 Task: Find connections with filter location Agía Varvára with filter topic #entrepreneurwith filter profile language German with filter current company Hubilo with filter school Government of Maharashtra Ismail Yusuf College of Arts Science & Commerce Jogeshwari East Mumbai 400 060 with filter industry Industrial Machinery Manufacturing with filter service category Web Design with filter keywords title Fast Food Worker
Action: Mouse moved to (324, 214)
Screenshot: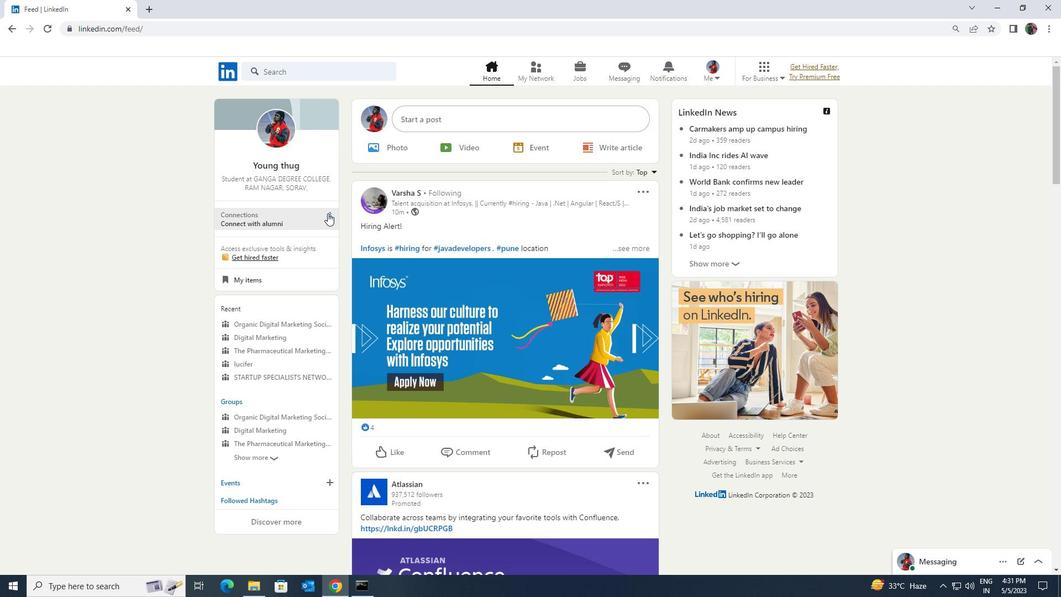 
Action: Mouse pressed left at (324, 214)
Screenshot: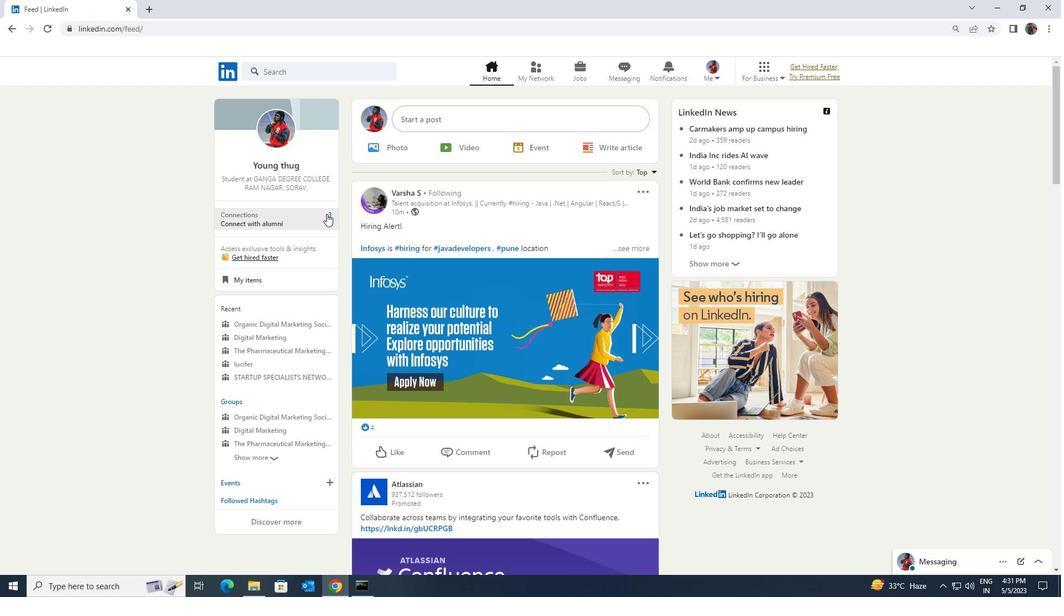 
Action: Mouse moved to (321, 139)
Screenshot: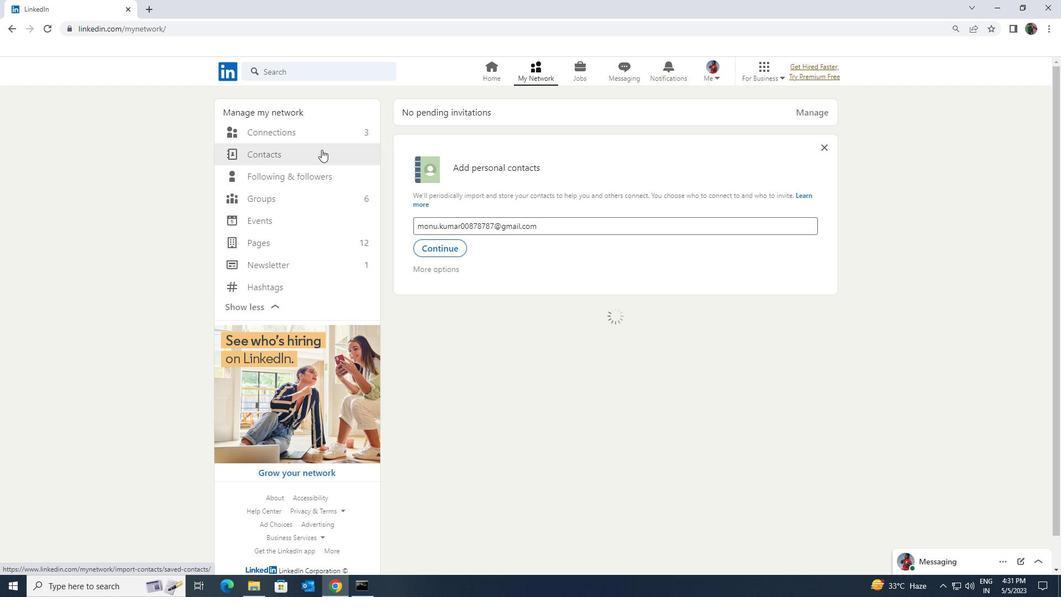 
Action: Mouse pressed left at (321, 139)
Screenshot: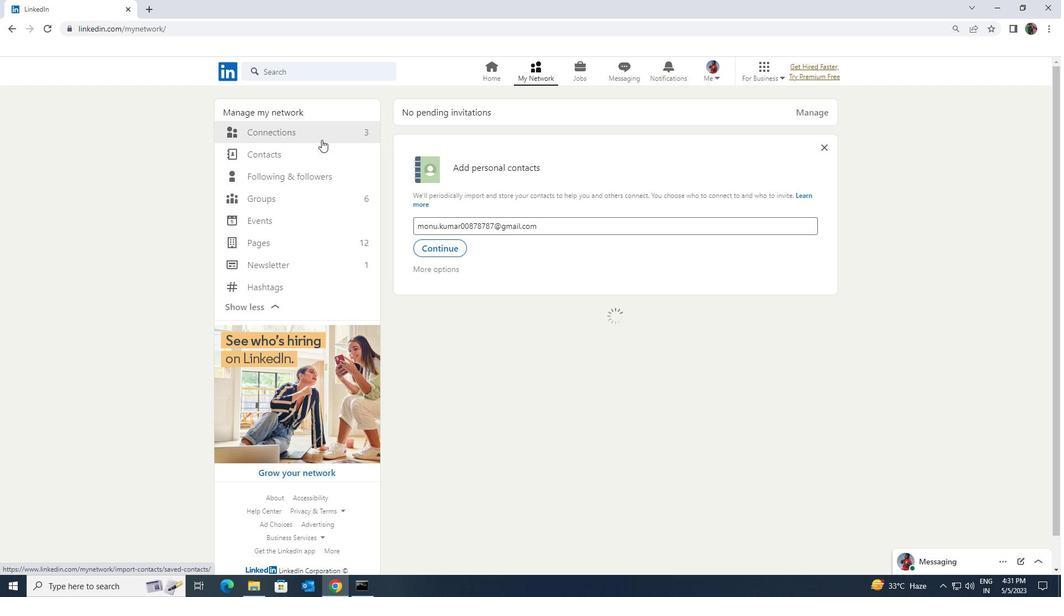 
Action: Mouse moved to (321, 136)
Screenshot: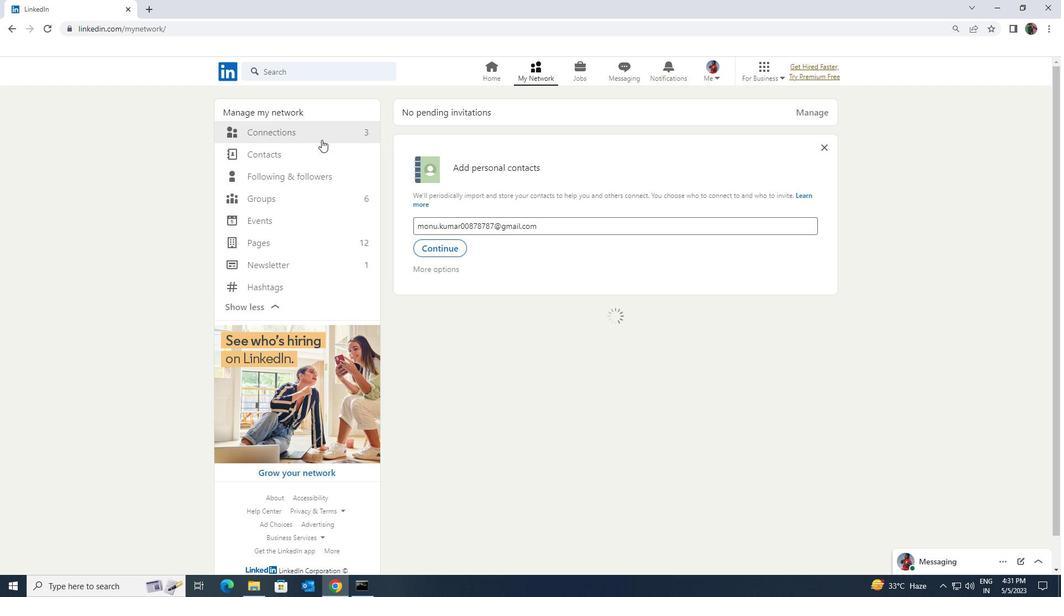 
Action: Mouse pressed left at (321, 136)
Screenshot: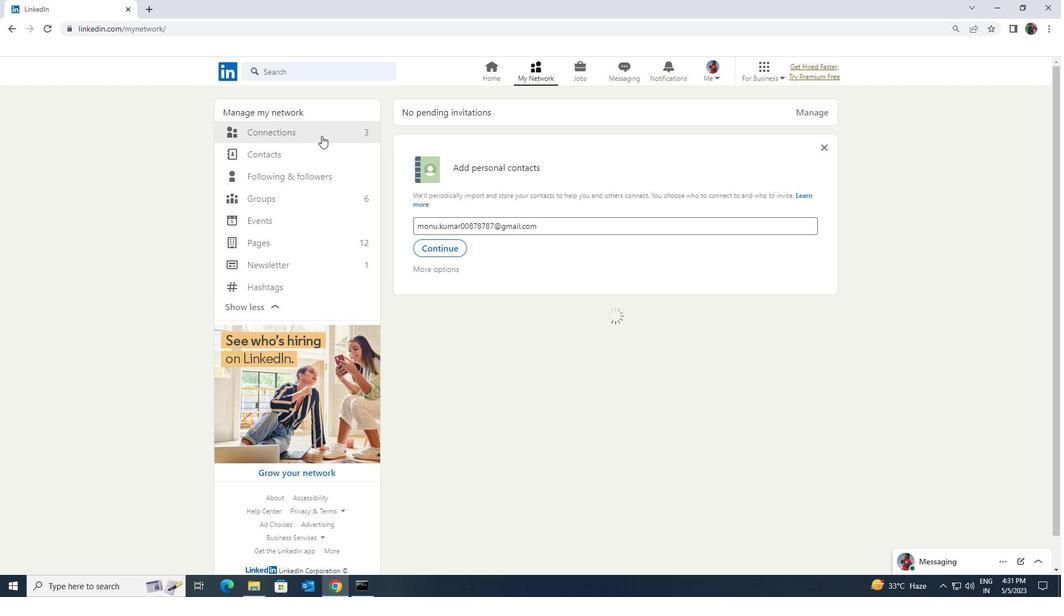 
Action: Mouse moved to (587, 132)
Screenshot: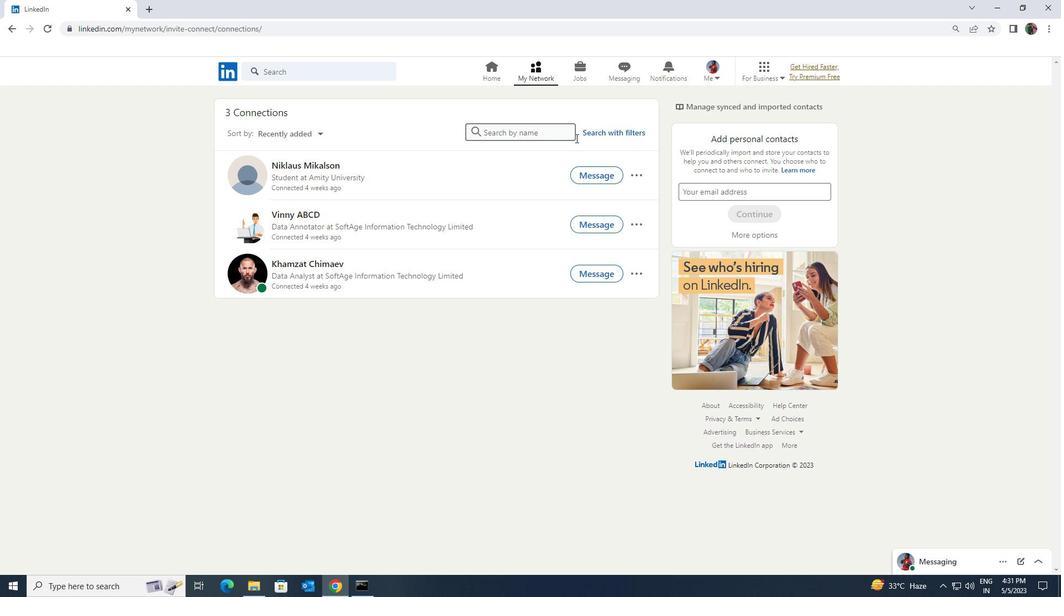 
Action: Mouse pressed left at (587, 132)
Screenshot: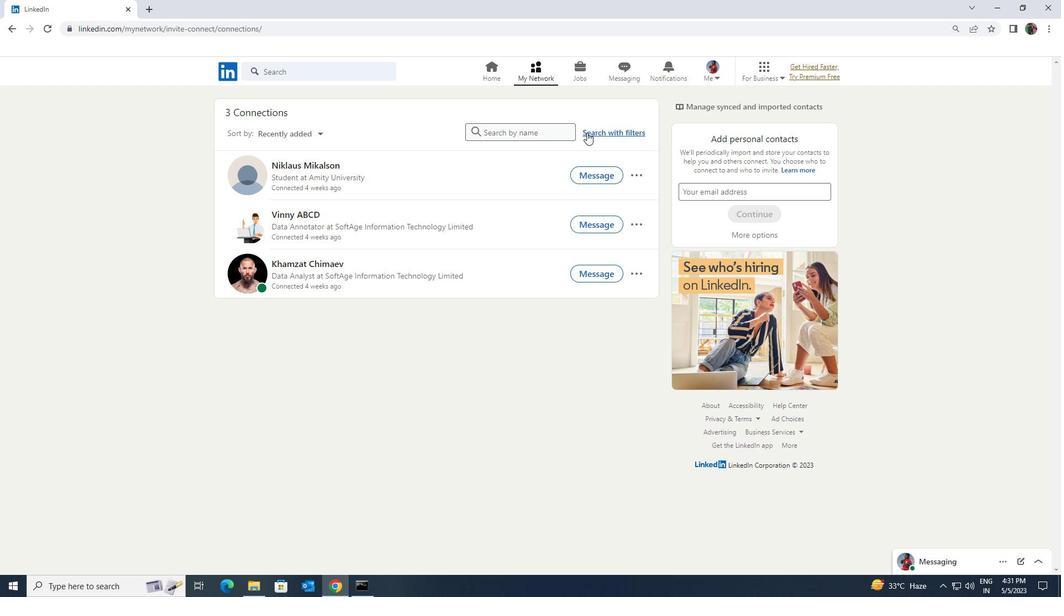 
Action: Mouse moved to (570, 100)
Screenshot: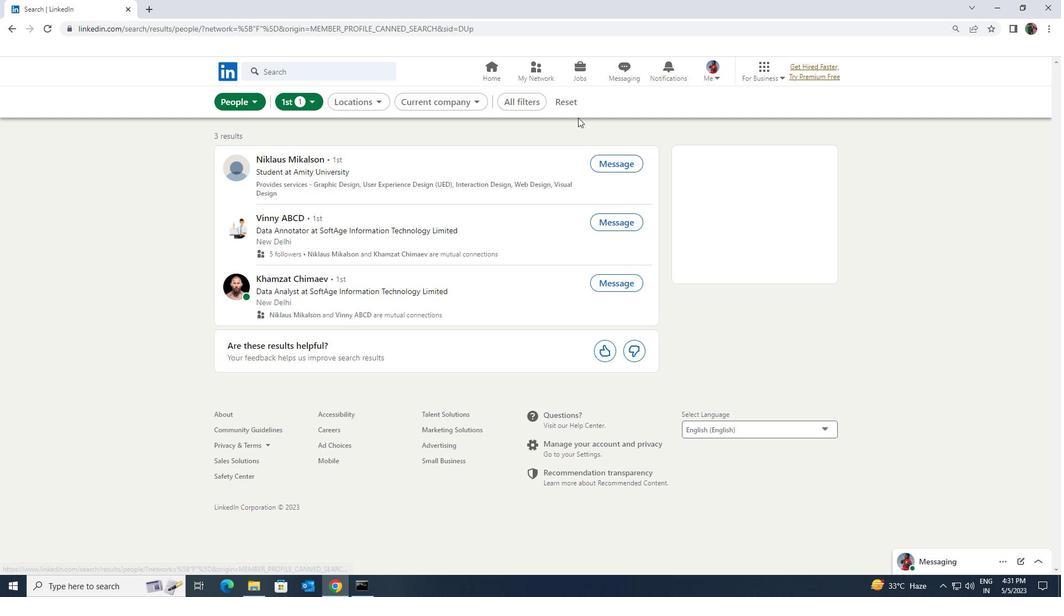 
Action: Mouse pressed left at (570, 100)
Screenshot: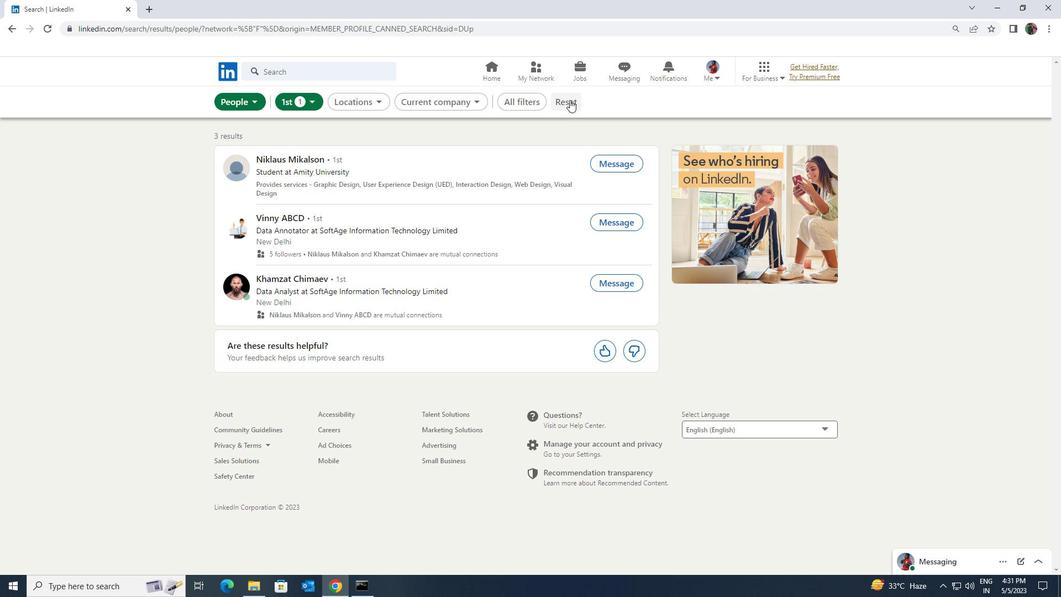 
Action: Mouse moved to (544, 95)
Screenshot: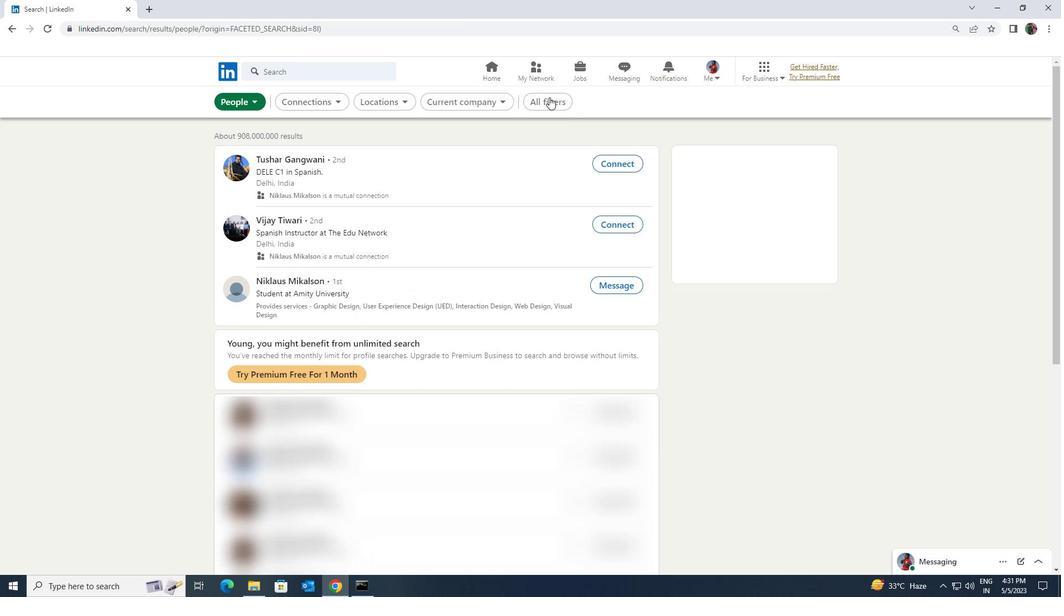 
Action: Mouse pressed left at (544, 95)
Screenshot: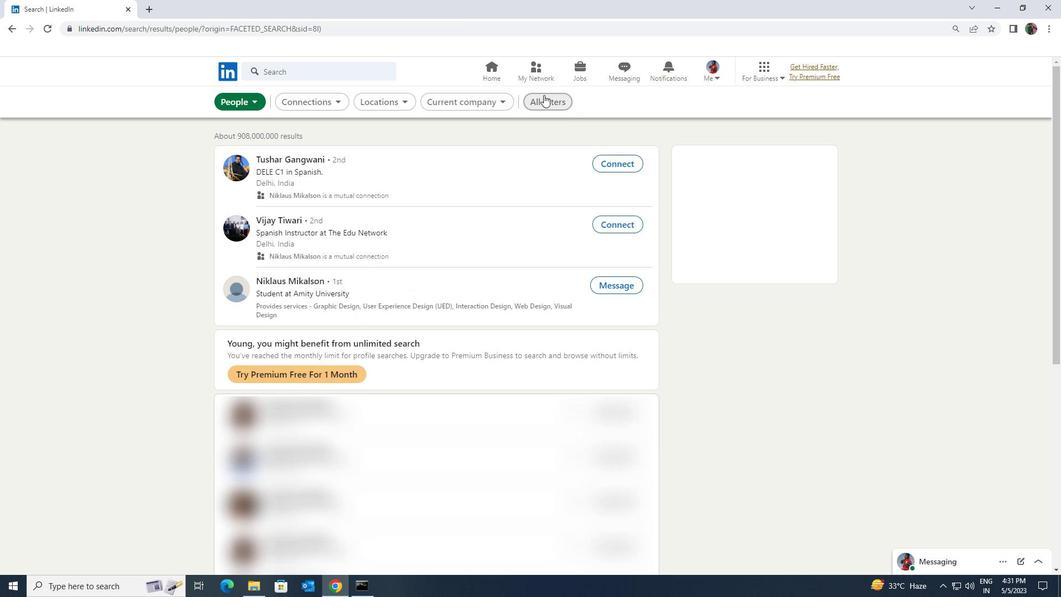 
Action: Mouse moved to (926, 432)
Screenshot: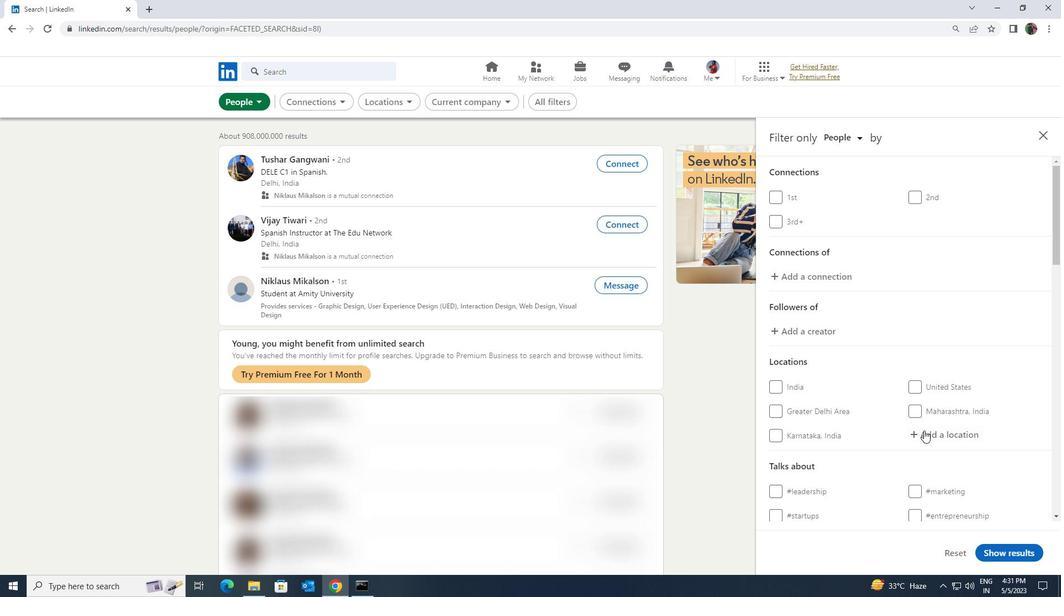 
Action: Mouse pressed left at (926, 432)
Screenshot: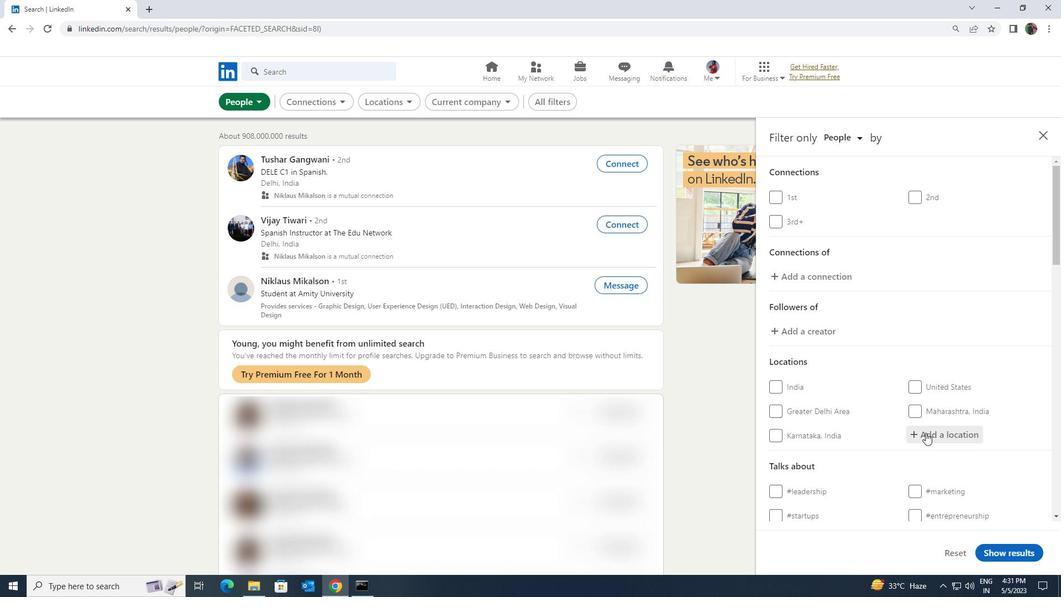 
Action: Mouse moved to (890, 379)
Screenshot: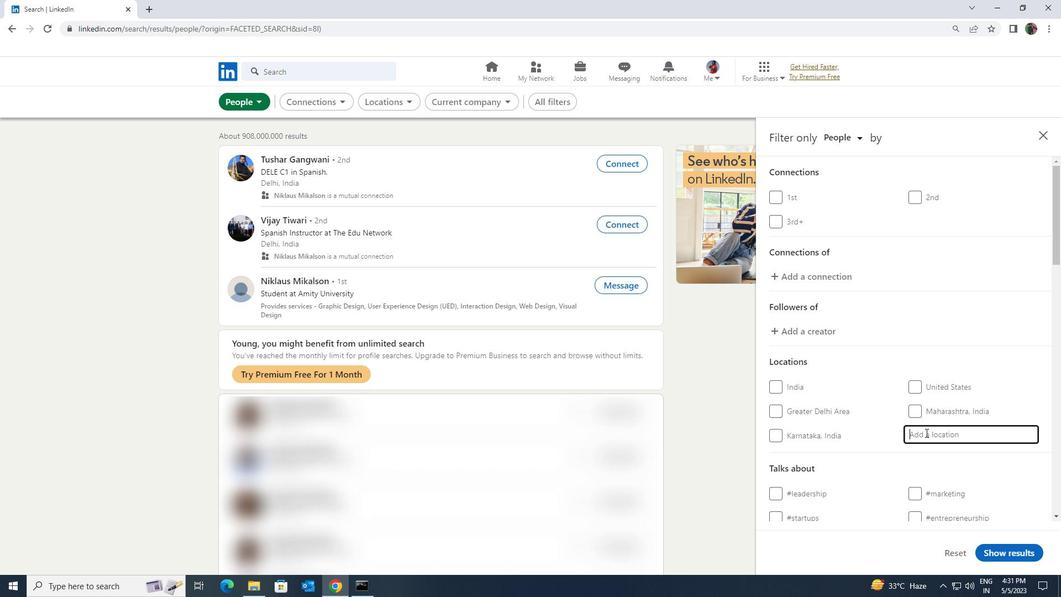 
Action: Key pressed <Key.shift><Key.shift><Key.shift><Key.shift><Key.shift>AGIA
Screenshot: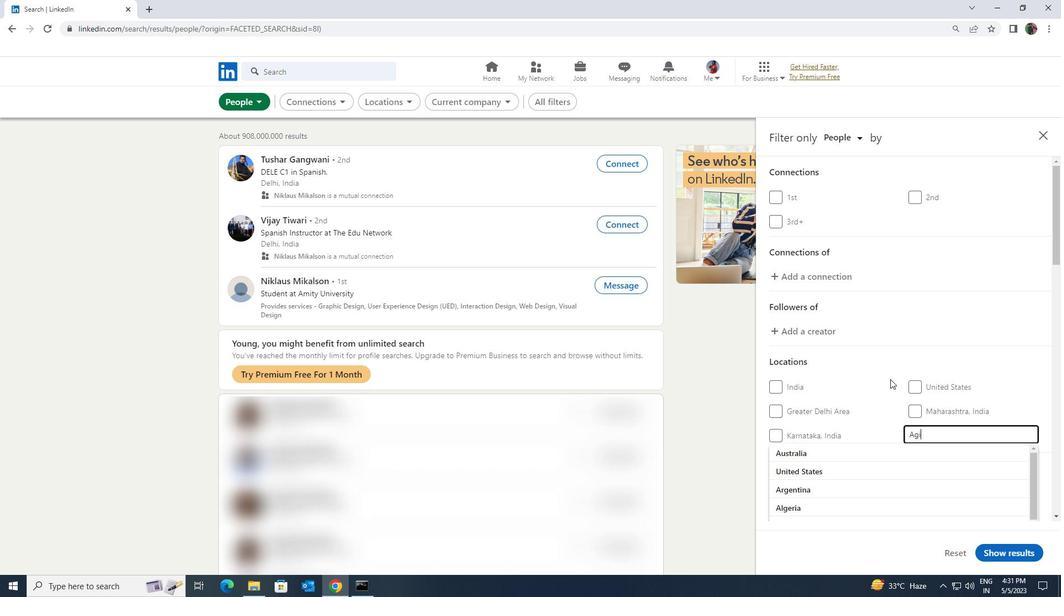 
Action: Mouse moved to (877, 463)
Screenshot: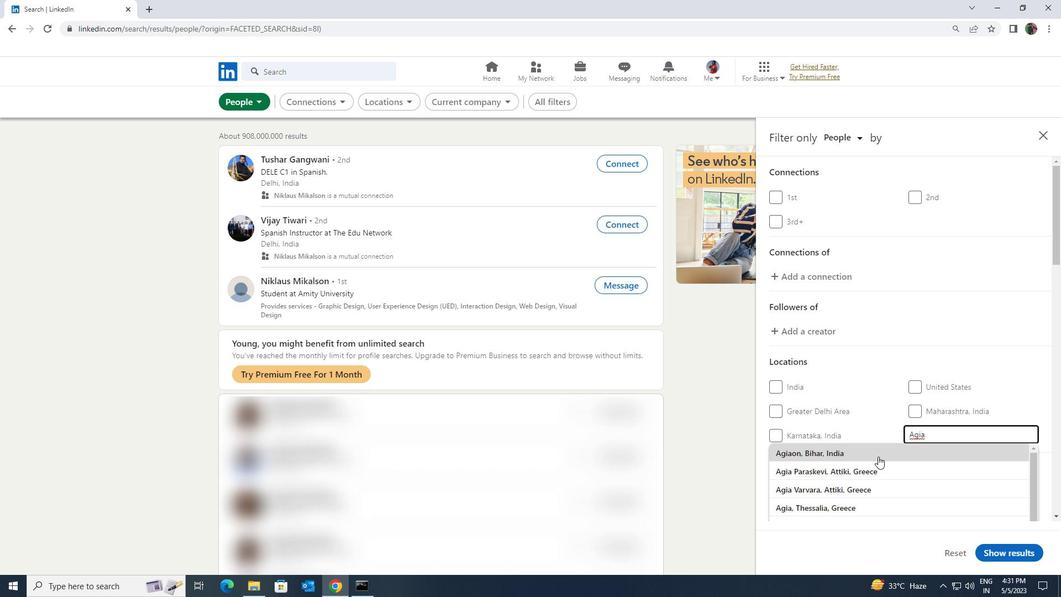 
Action: Mouse pressed left at (877, 463)
Screenshot: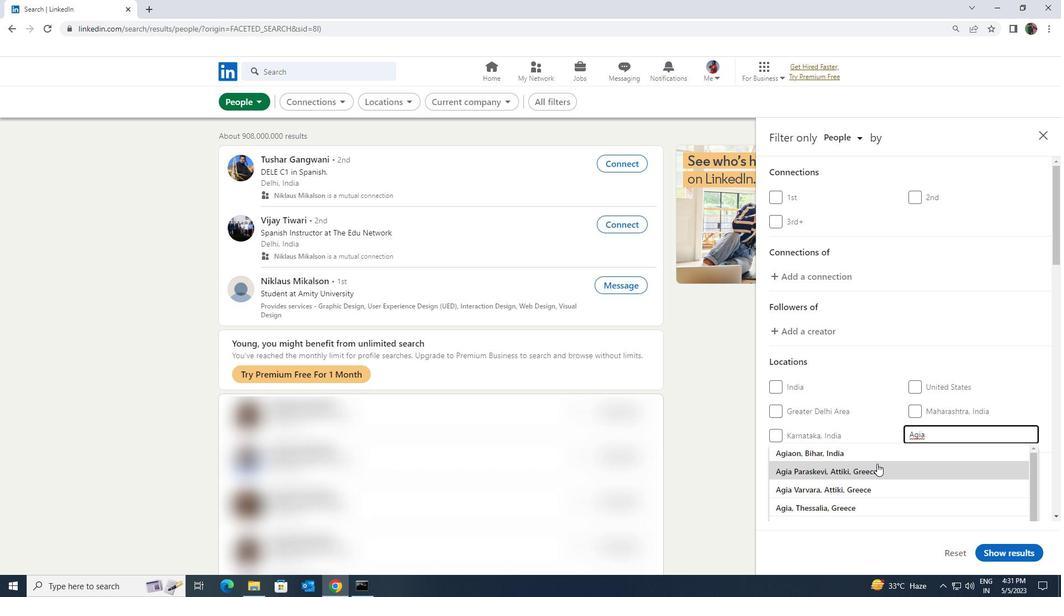 
Action: Mouse moved to (876, 462)
Screenshot: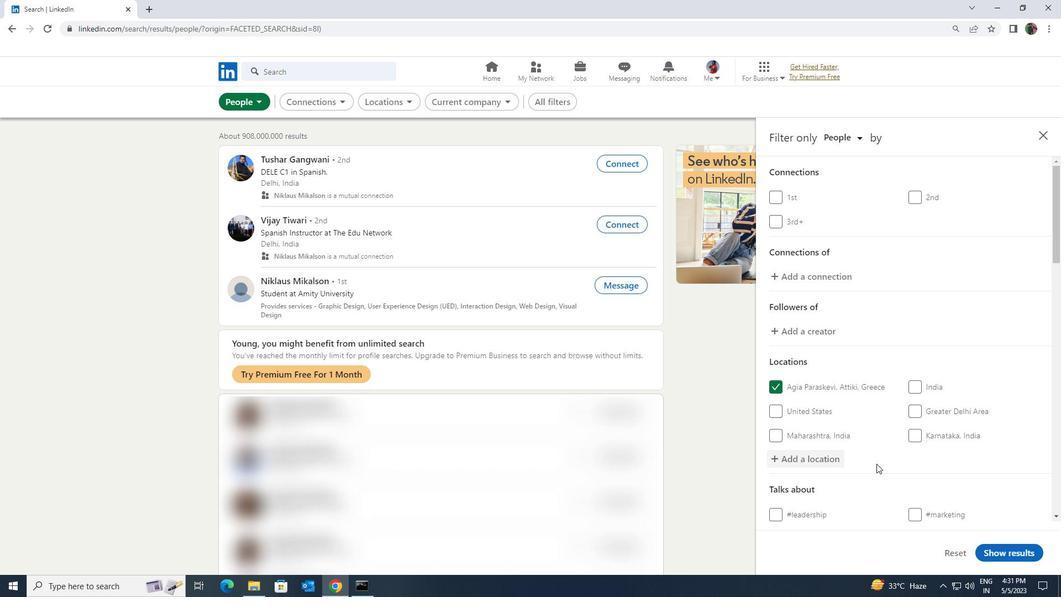 
Action: Mouse scrolled (876, 461) with delta (0, 0)
Screenshot: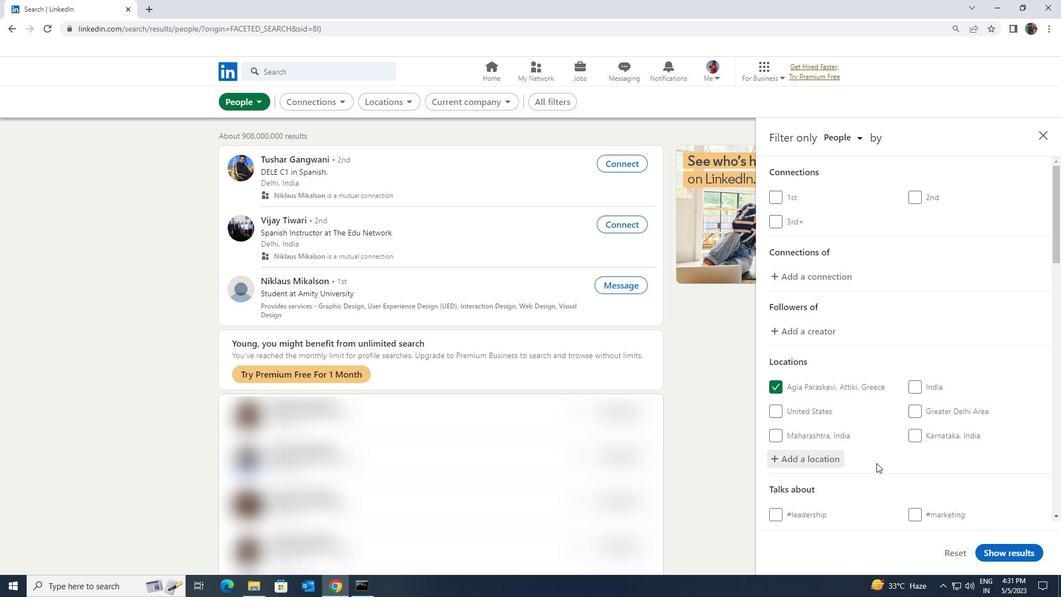 
Action: Mouse scrolled (876, 461) with delta (0, 0)
Screenshot: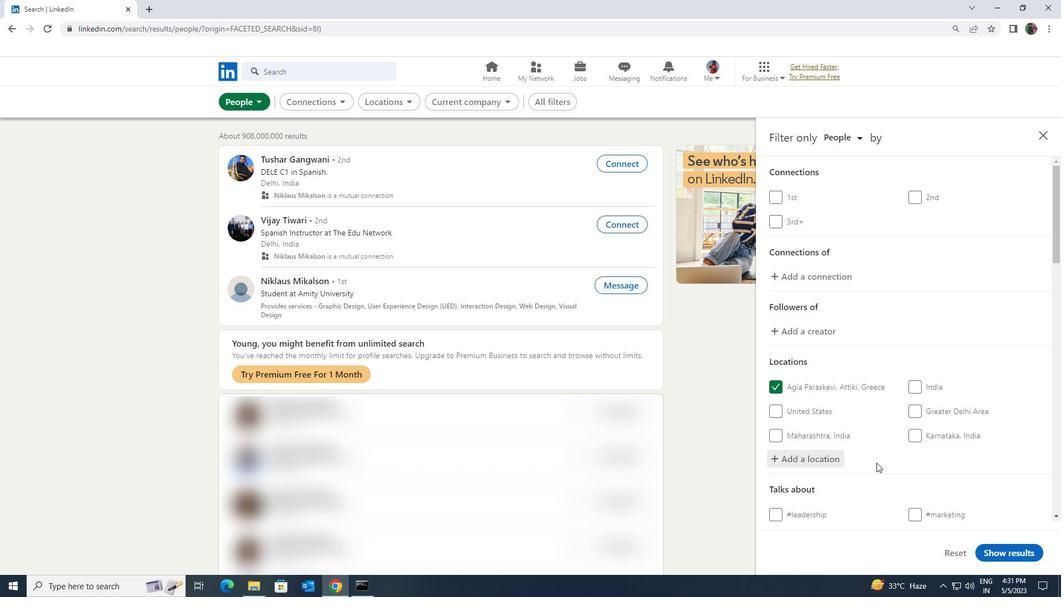 
Action: Mouse moved to (910, 452)
Screenshot: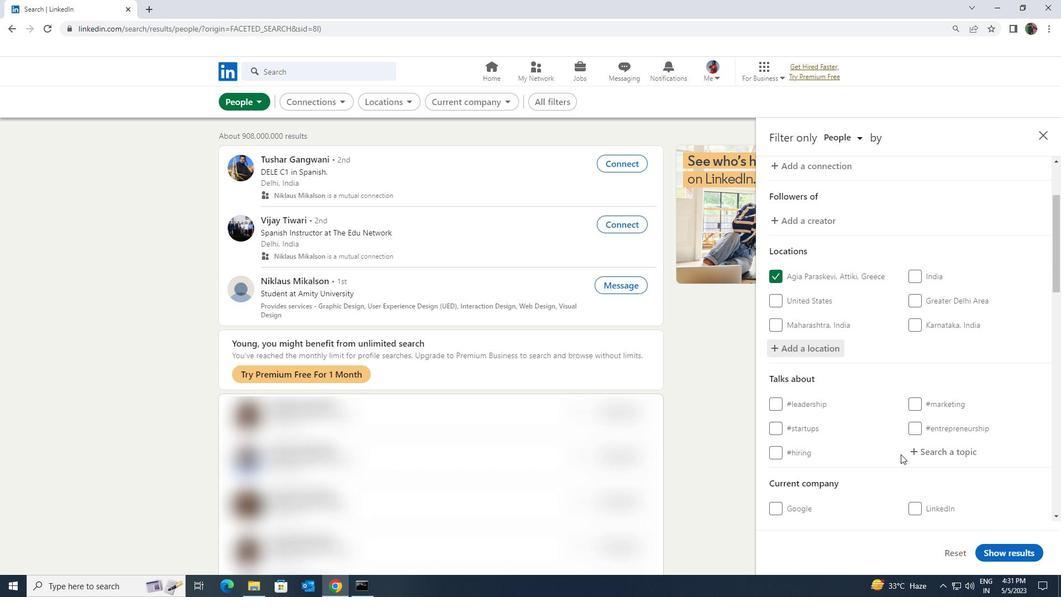 
Action: Mouse pressed left at (910, 452)
Screenshot: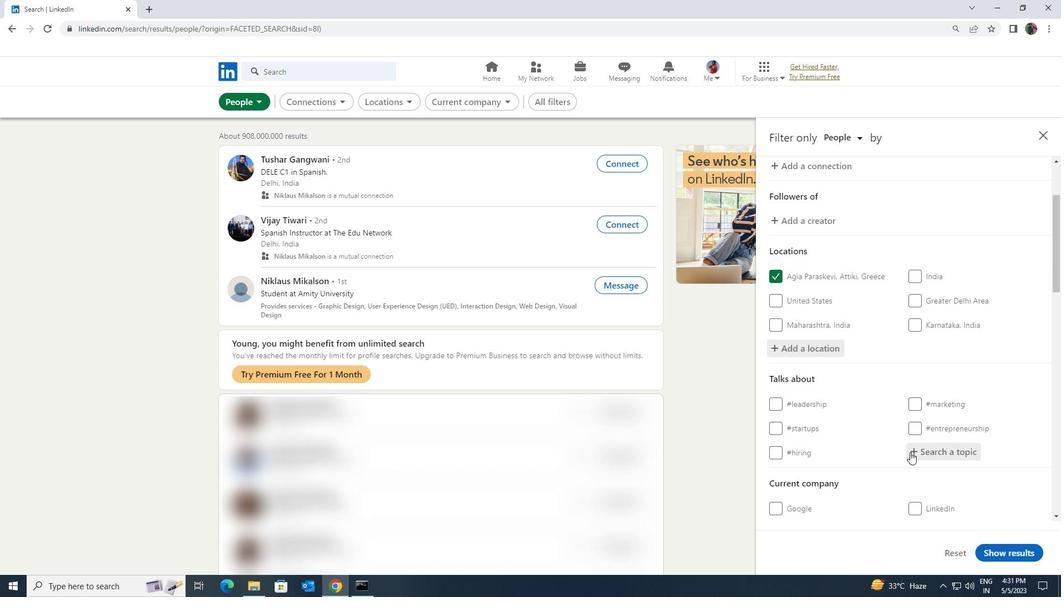 
Action: Mouse moved to (899, 426)
Screenshot: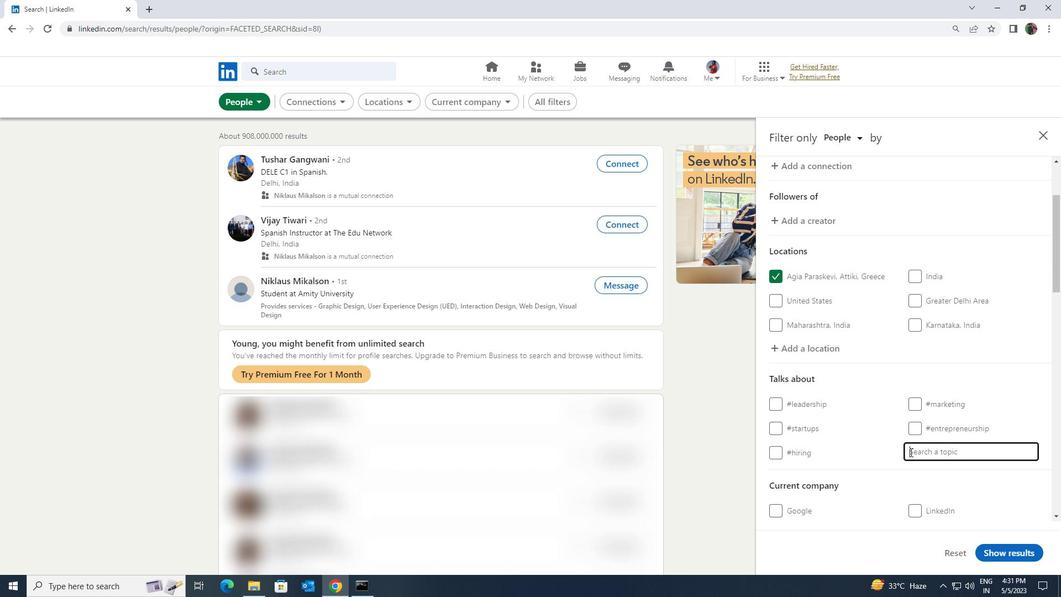 
Action: Key pressed <Key.shift>ENTER
Screenshot: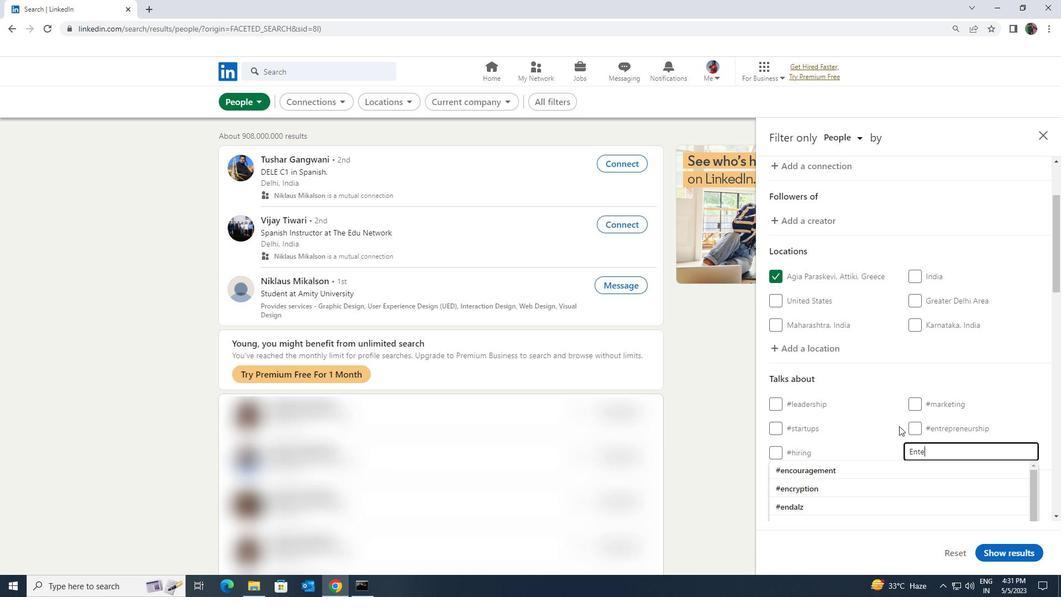 
Action: Mouse moved to (862, 496)
Screenshot: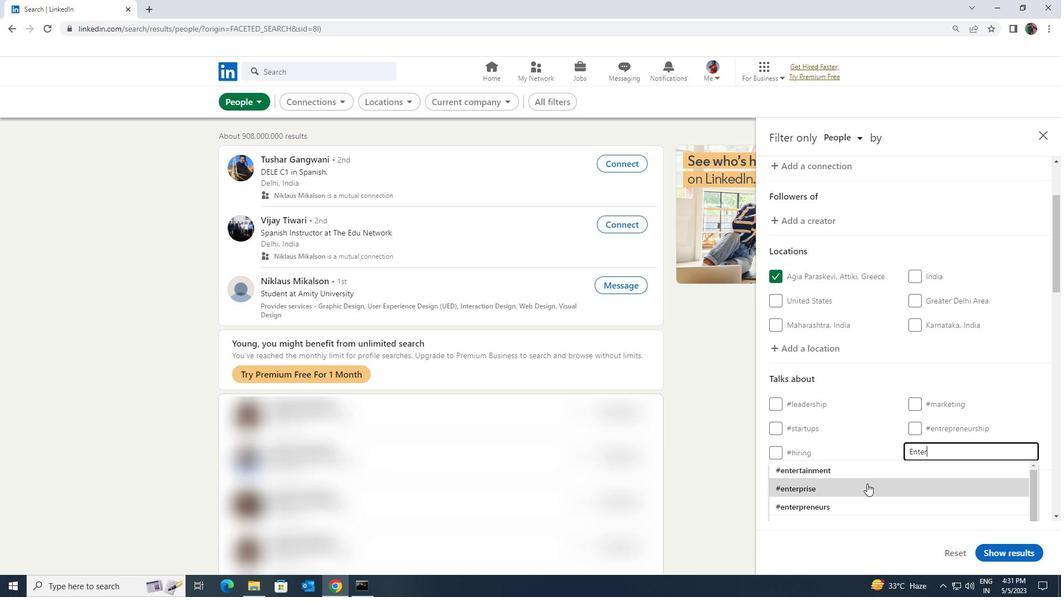 
Action: Mouse pressed left at (862, 496)
Screenshot: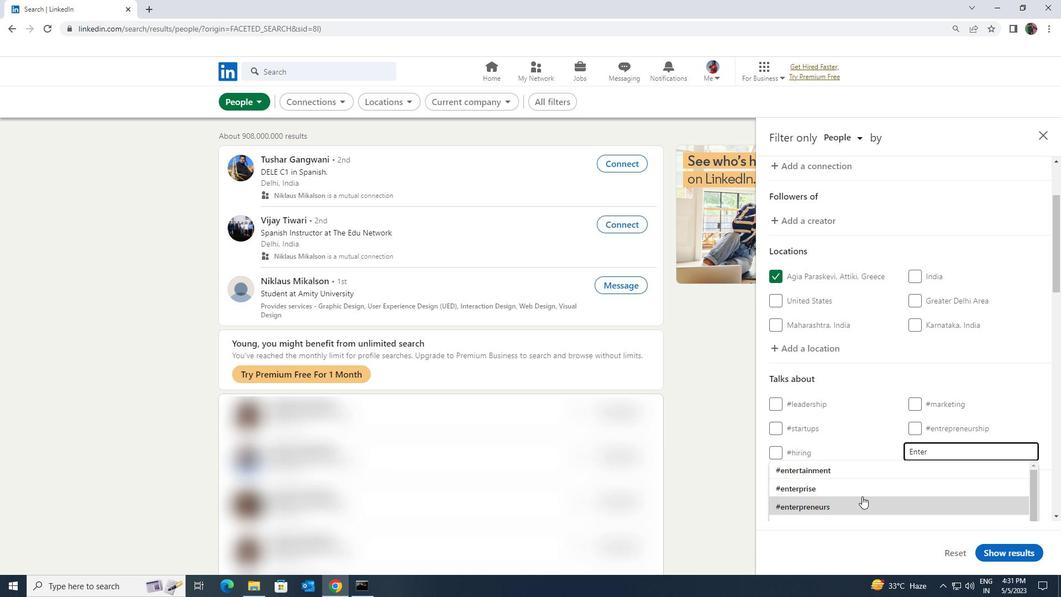 
Action: Mouse moved to (864, 466)
Screenshot: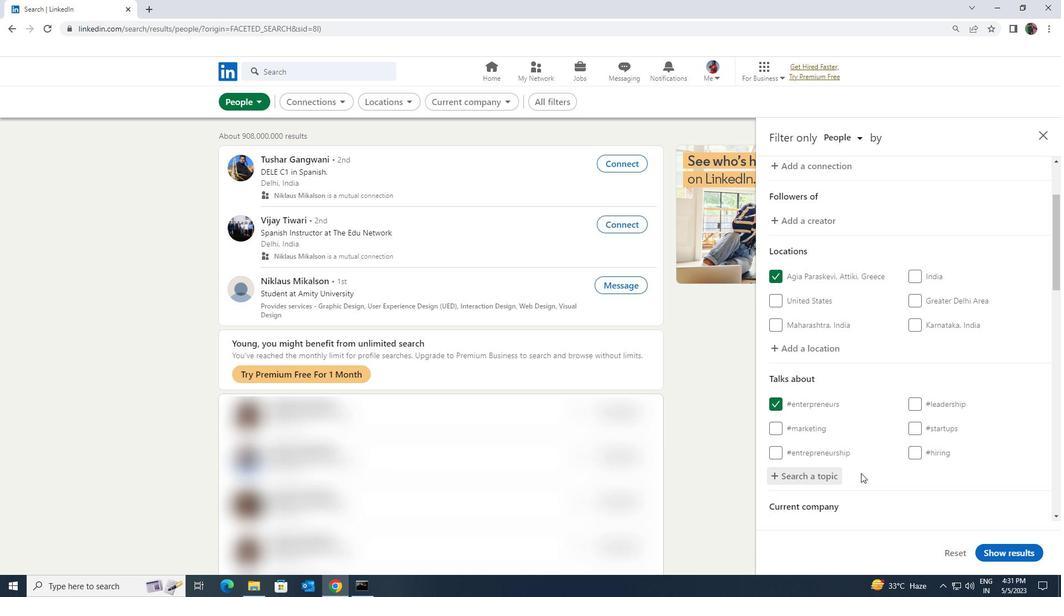 
Action: Mouse scrolled (864, 466) with delta (0, 0)
Screenshot: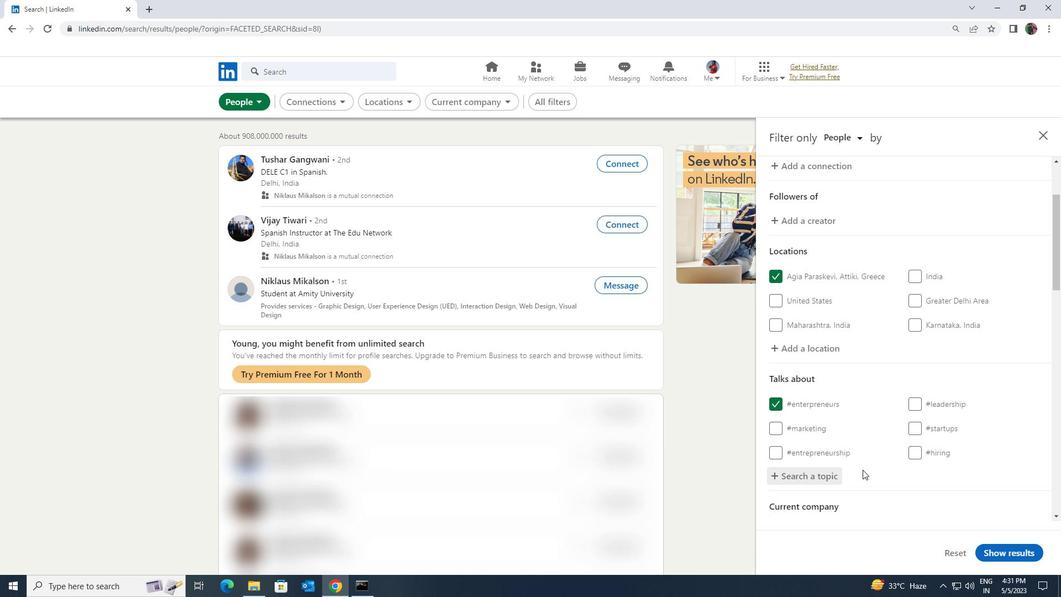 
Action: Mouse scrolled (864, 466) with delta (0, 0)
Screenshot: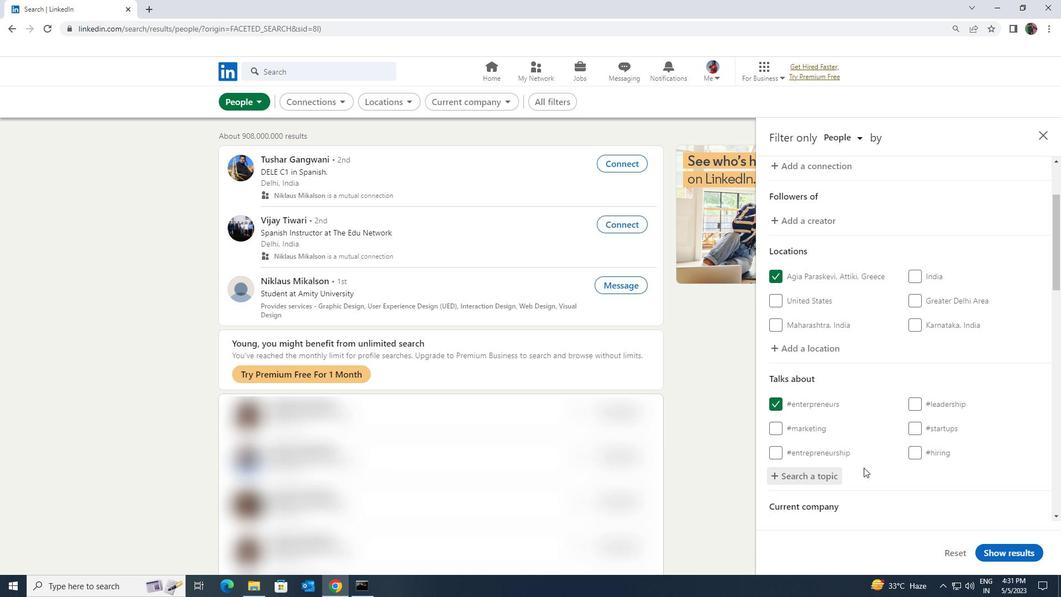 
Action: Mouse moved to (865, 457)
Screenshot: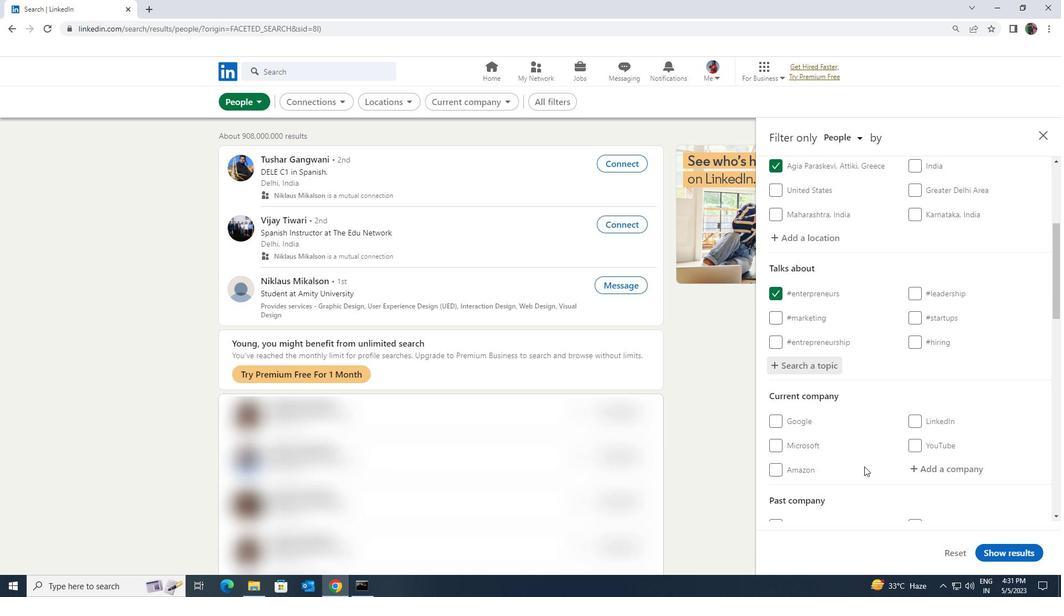 
Action: Mouse scrolled (865, 457) with delta (0, 0)
Screenshot: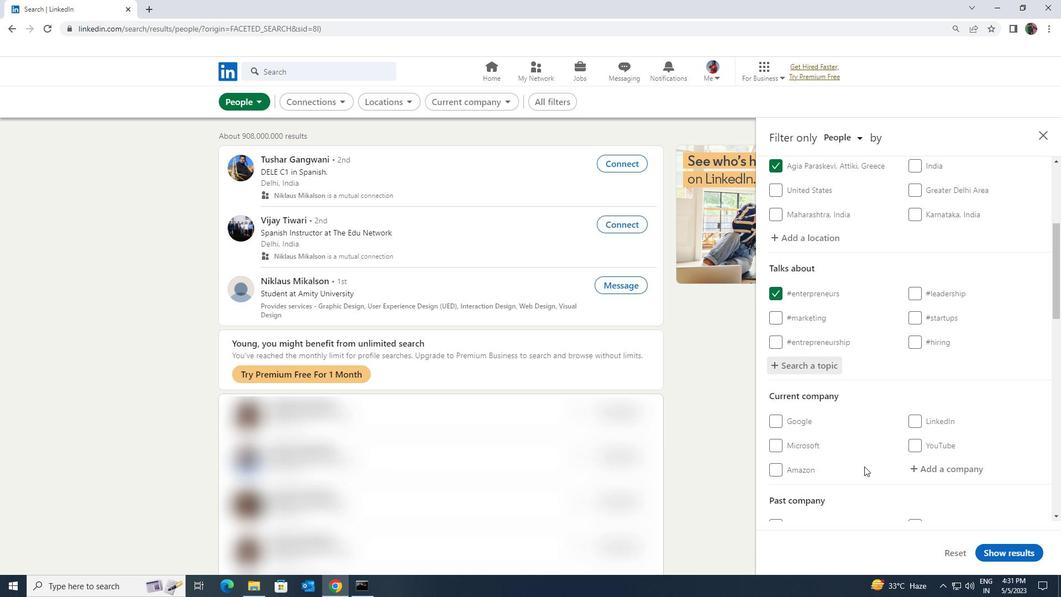 
Action: Mouse scrolled (865, 457) with delta (0, 0)
Screenshot: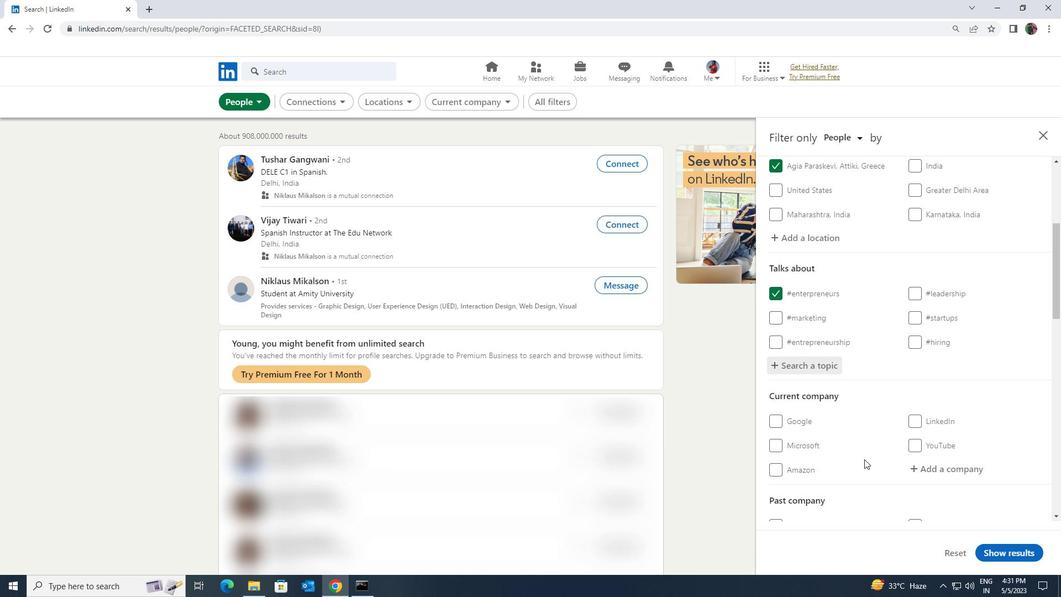 
Action: Mouse moved to (866, 453)
Screenshot: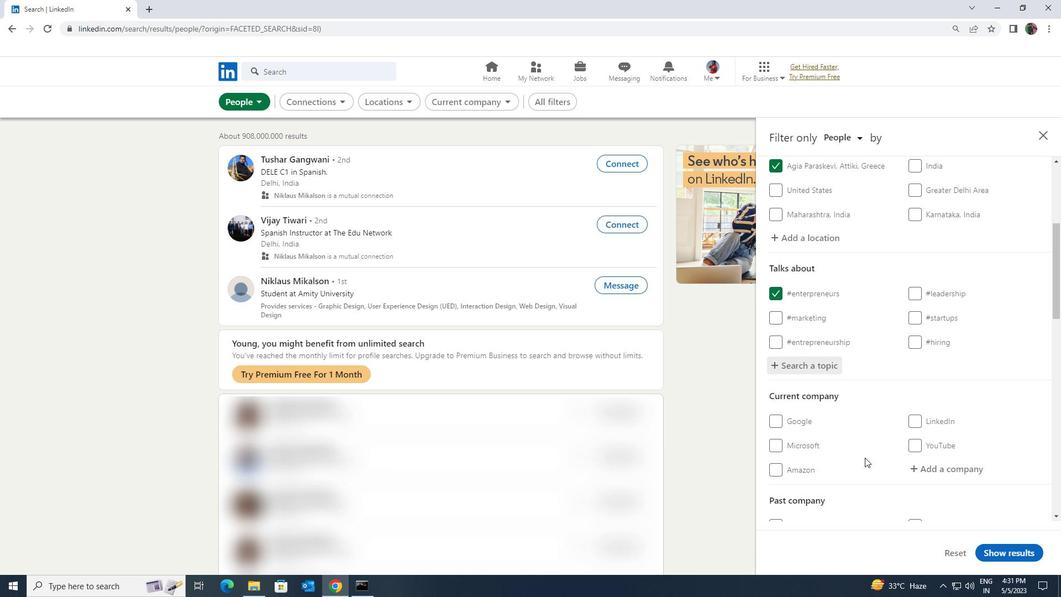 
Action: Mouse scrolled (866, 452) with delta (0, 0)
Screenshot: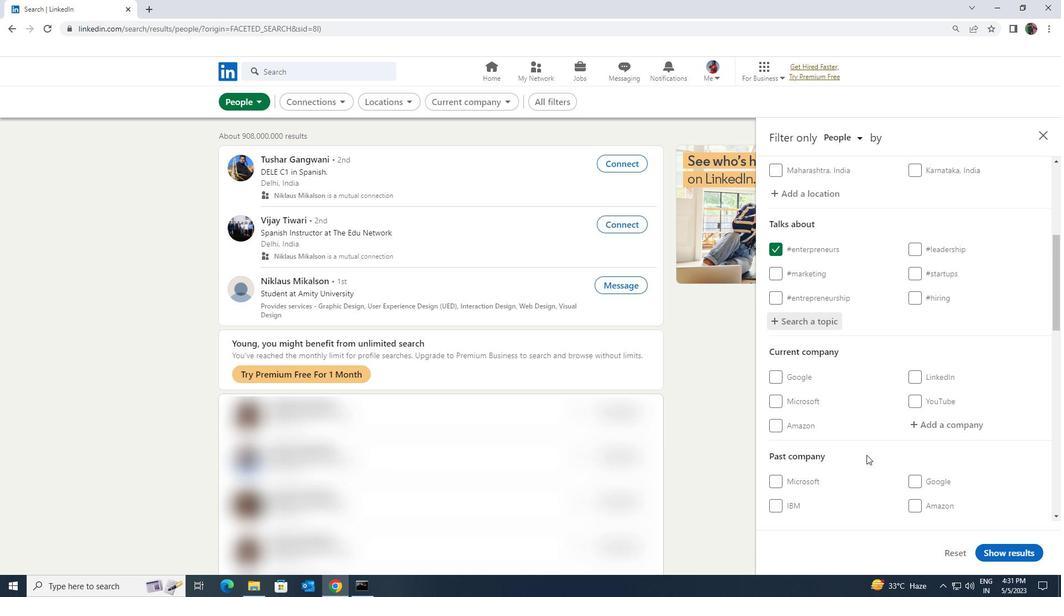 
Action: Mouse scrolled (866, 452) with delta (0, 0)
Screenshot: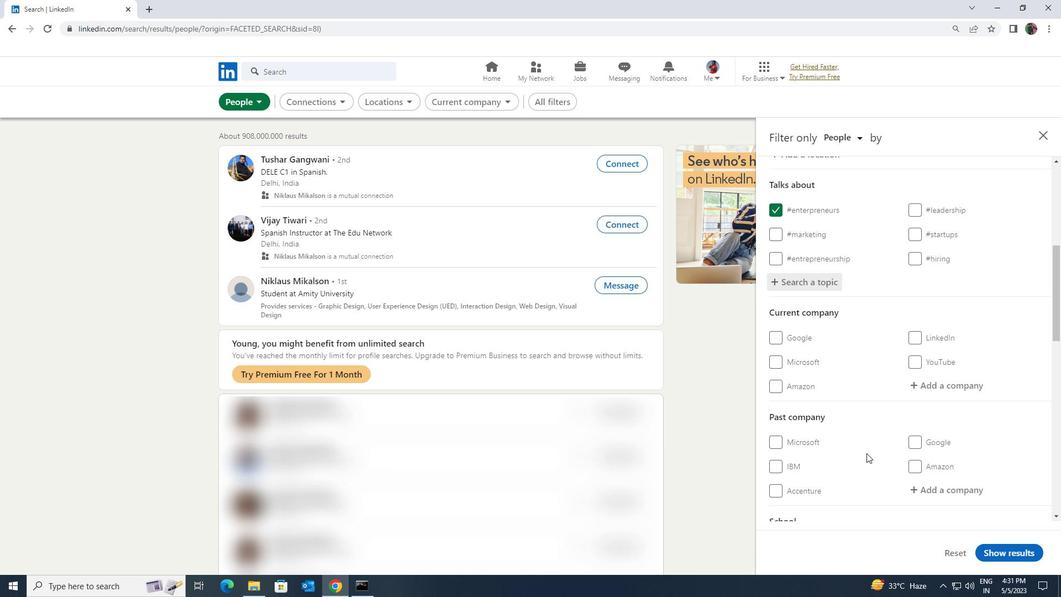 
Action: Mouse moved to (868, 452)
Screenshot: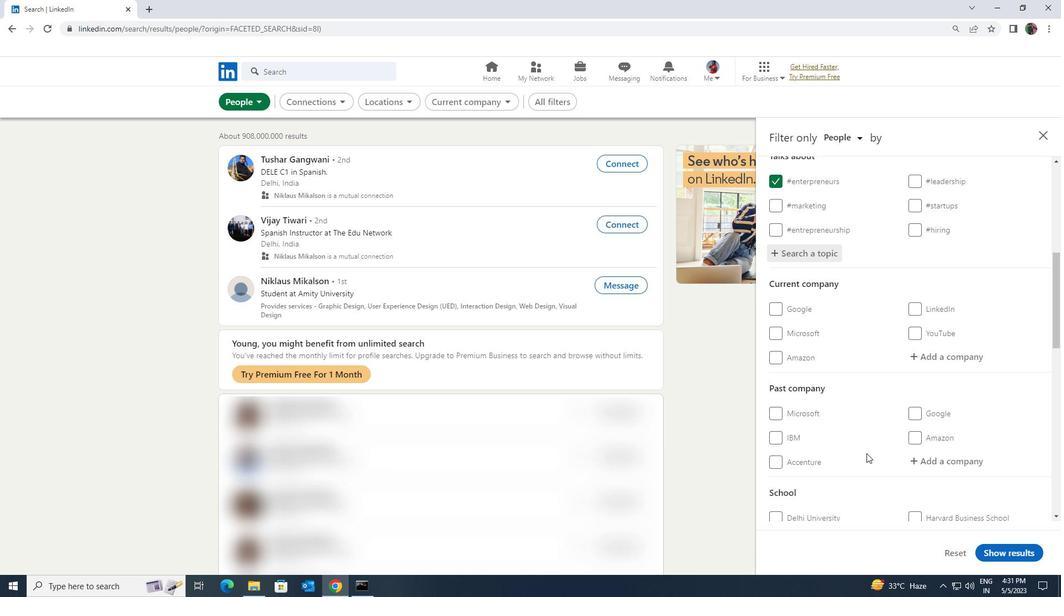 
Action: Mouse scrolled (868, 451) with delta (0, 0)
Screenshot: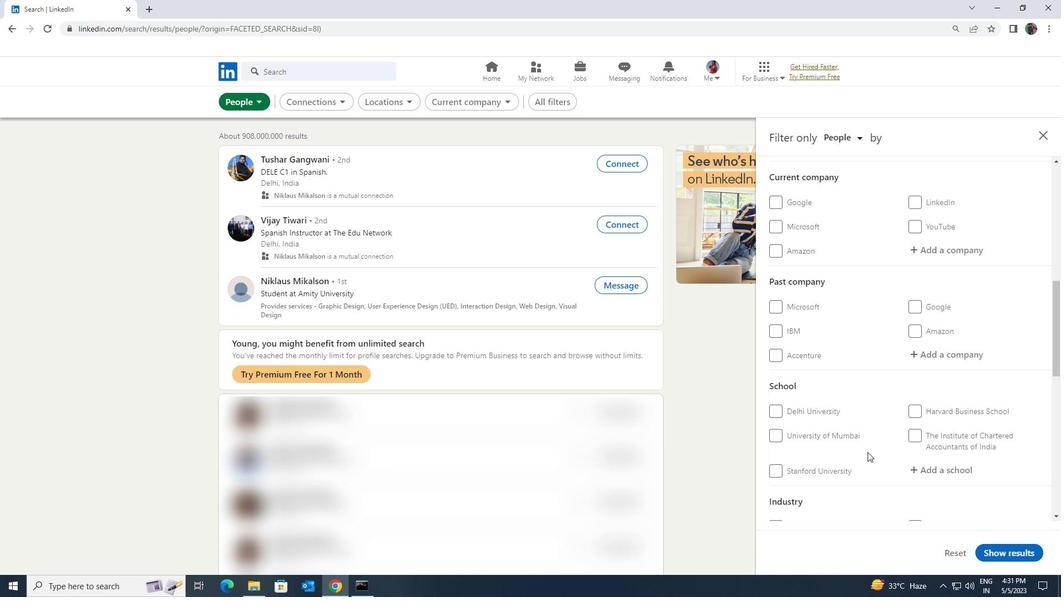 
Action: Mouse scrolled (868, 451) with delta (0, 0)
Screenshot: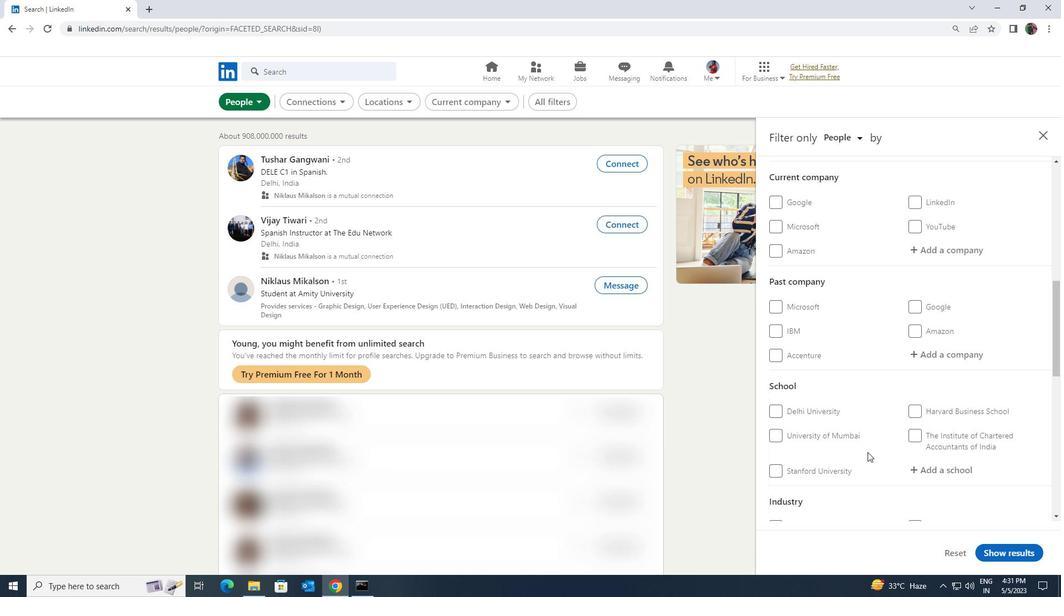 
Action: Mouse scrolled (868, 451) with delta (0, 0)
Screenshot: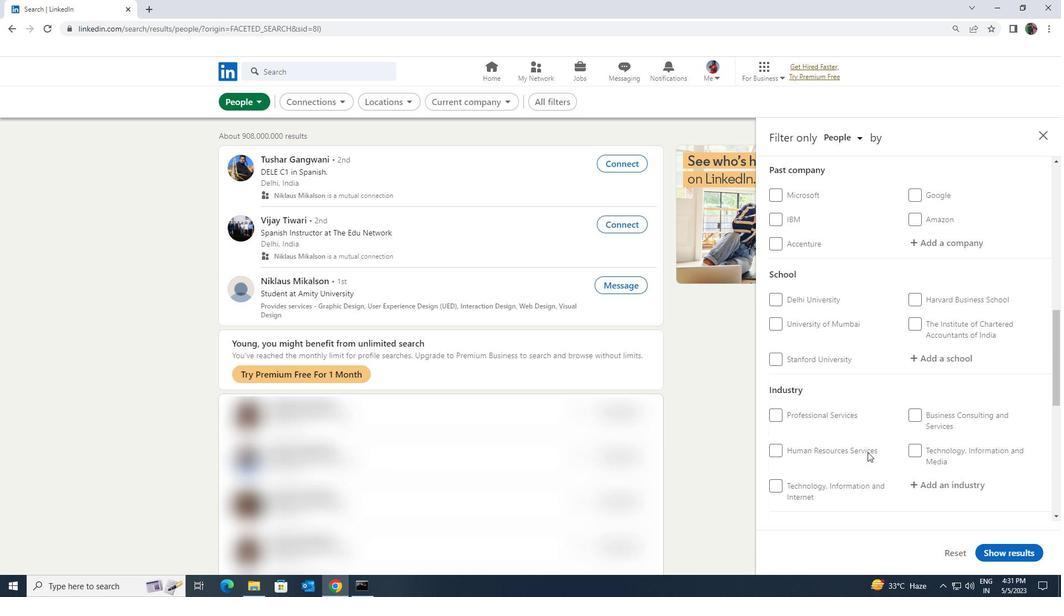 
Action: Mouse scrolled (868, 451) with delta (0, 0)
Screenshot: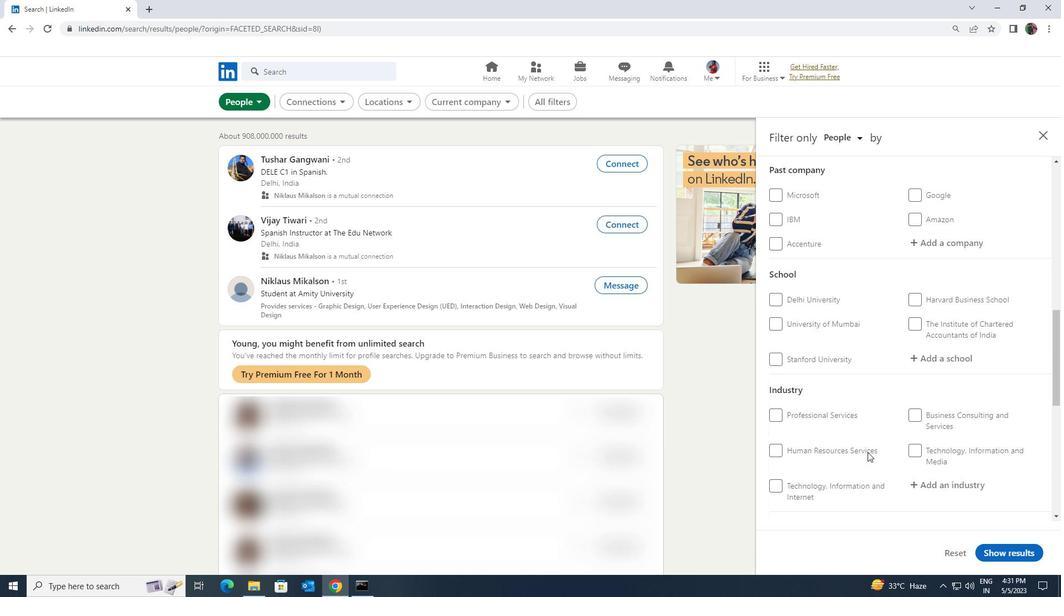 
Action: Mouse moved to (806, 484)
Screenshot: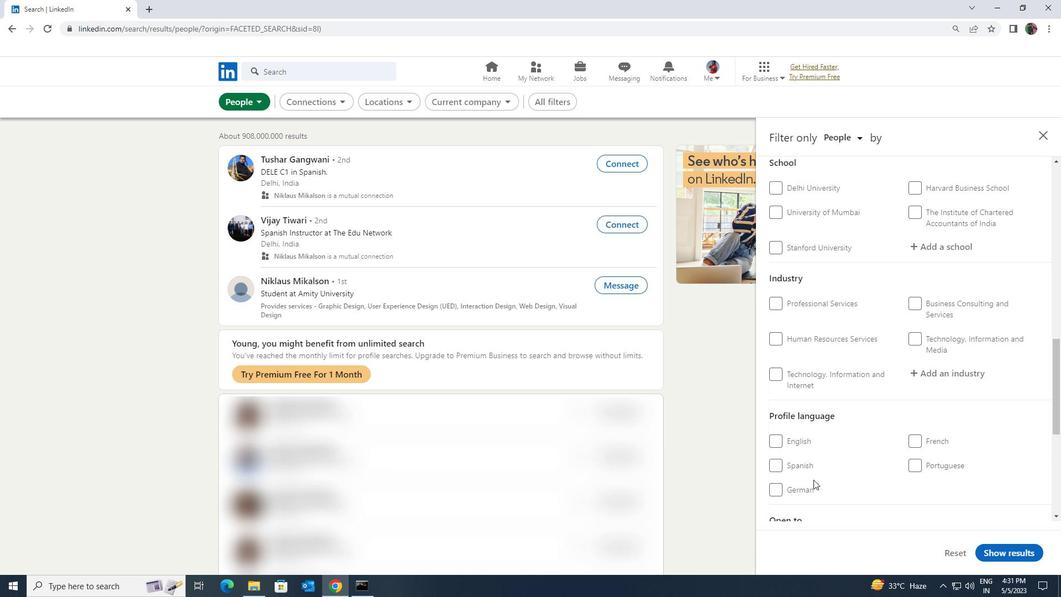 
Action: Mouse pressed left at (806, 484)
Screenshot: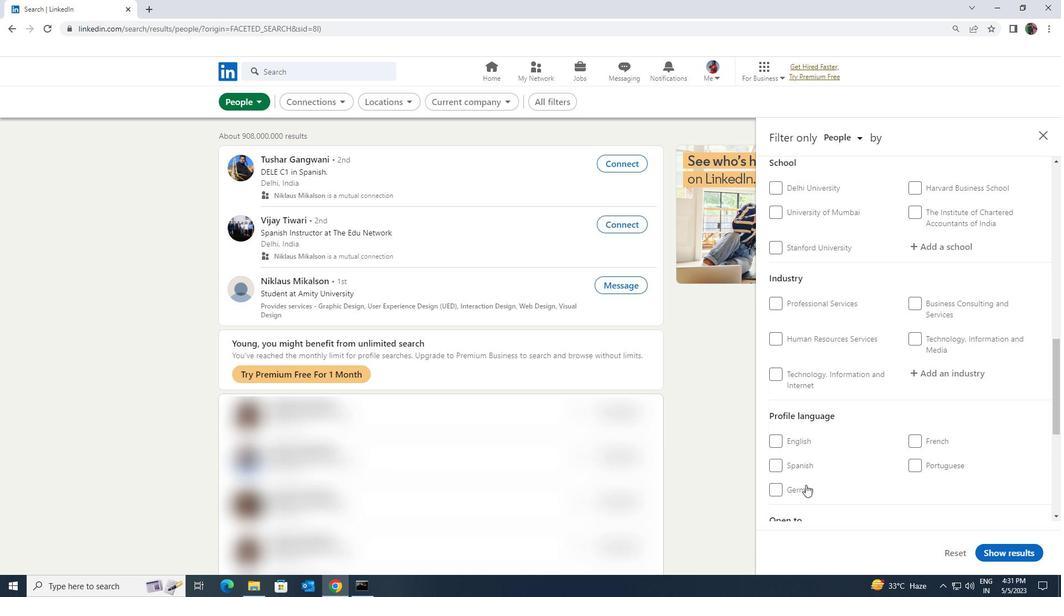 
Action: Mouse moved to (869, 473)
Screenshot: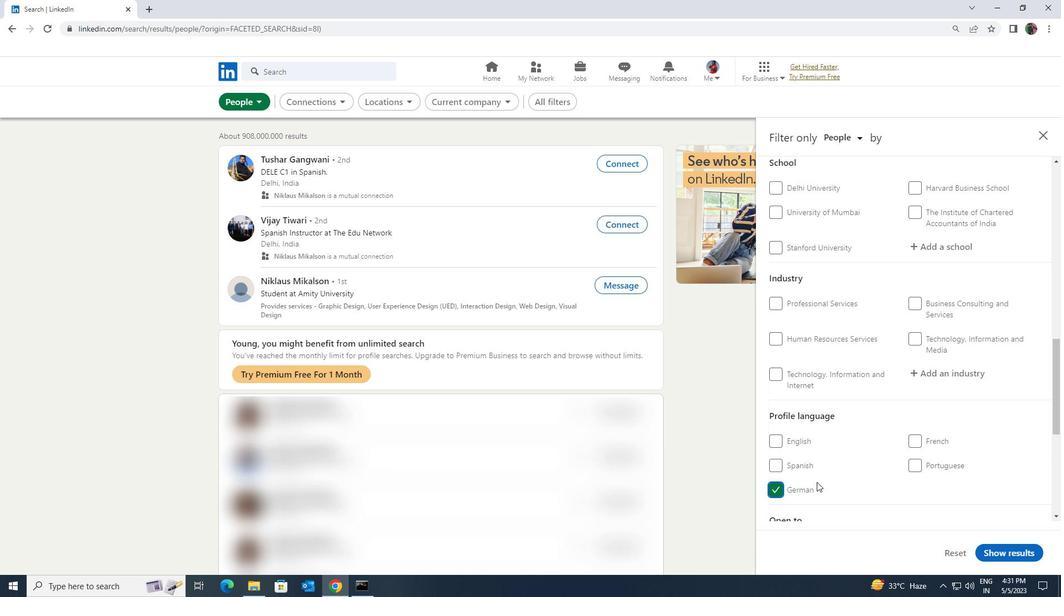 
Action: Mouse scrolled (869, 473) with delta (0, 0)
Screenshot: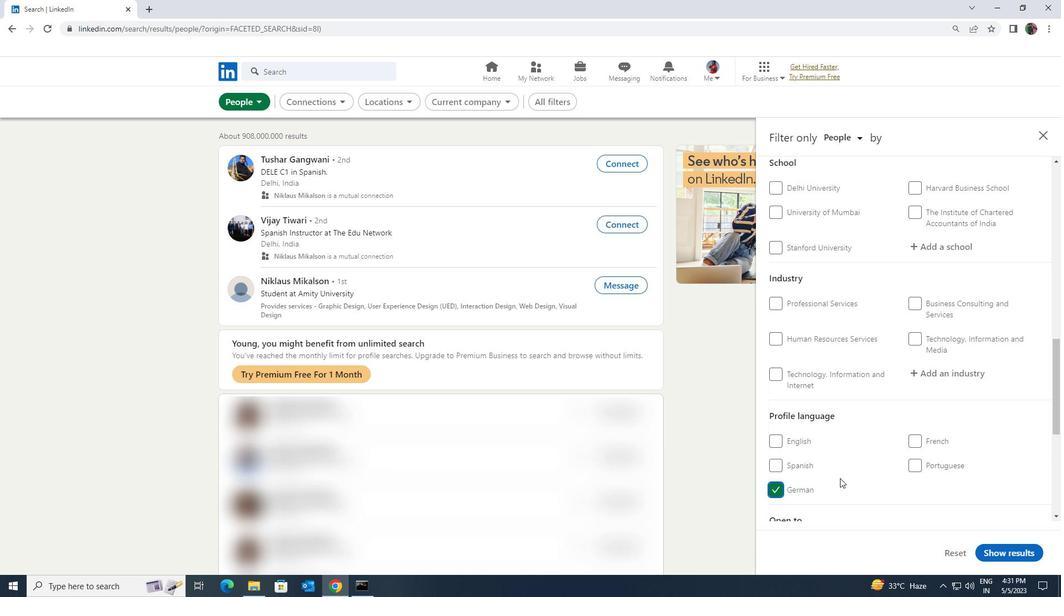 
Action: Mouse scrolled (869, 473) with delta (0, 0)
Screenshot: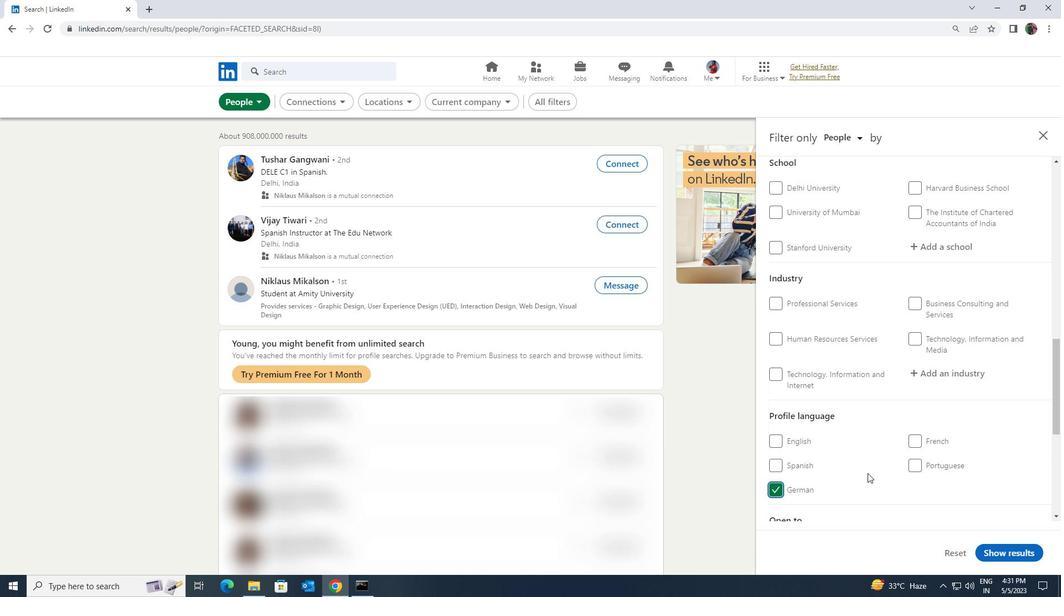 
Action: Mouse scrolled (869, 473) with delta (0, 0)
Screenshot: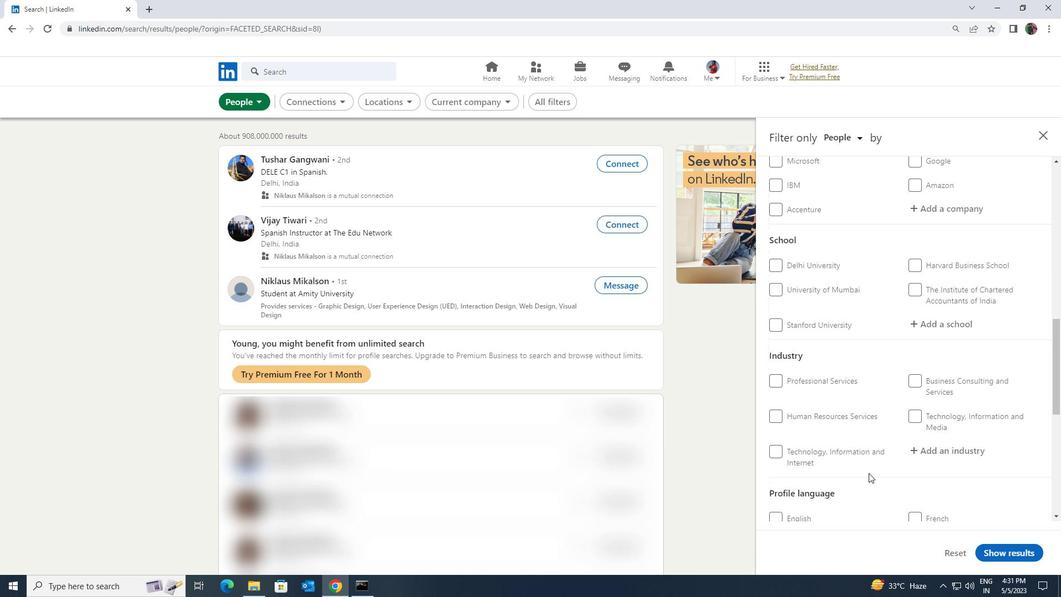 
Action: Mouse scrolled (869, 473) with delta (0, 0)
Screenshot: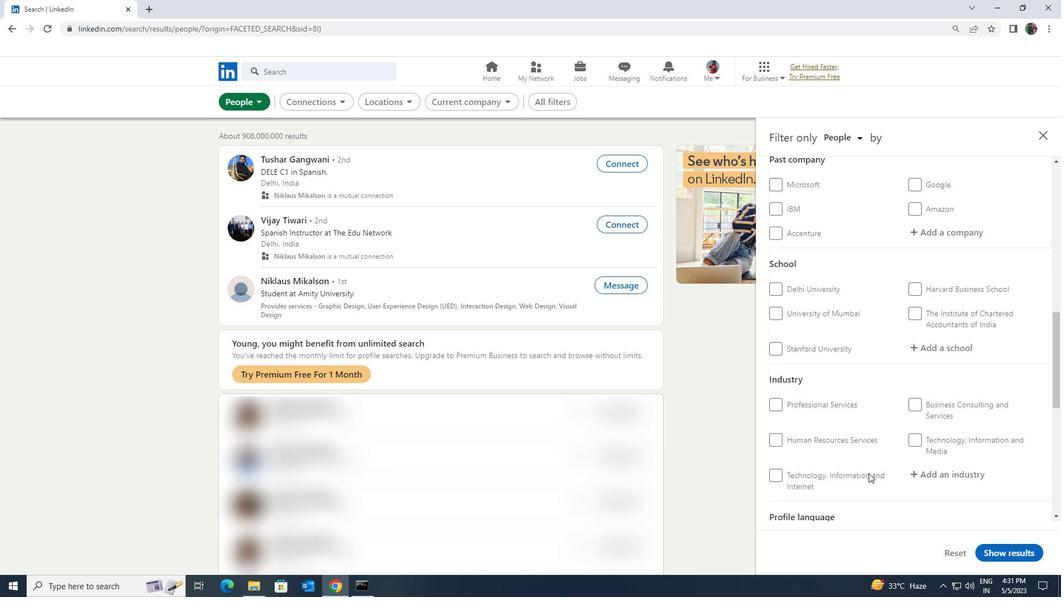 
Action: Mouse scrolled (869, 473) with delta (0, 0)
Screenshot: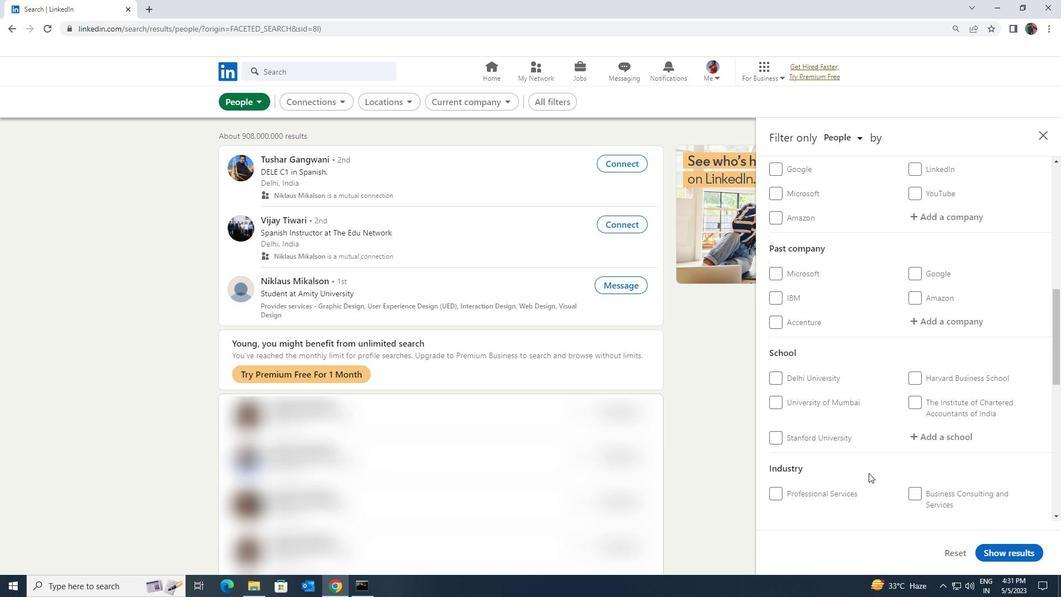 
Action: Mouse moved to (869, 472)
Screenshot: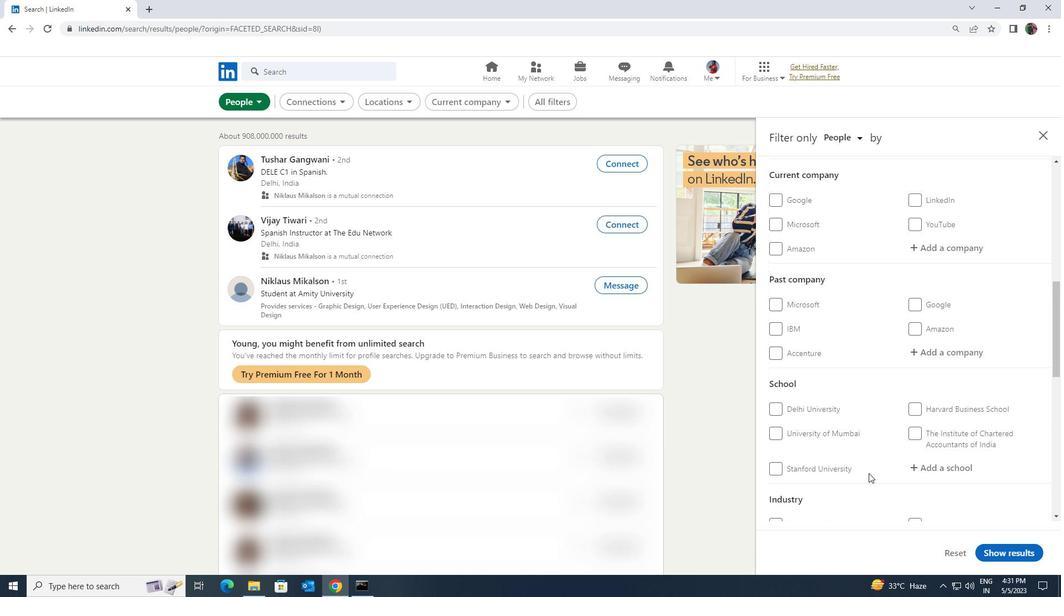 
Action: Mouse scrolled (869, 473) with delta (0, 0)
Screenshot: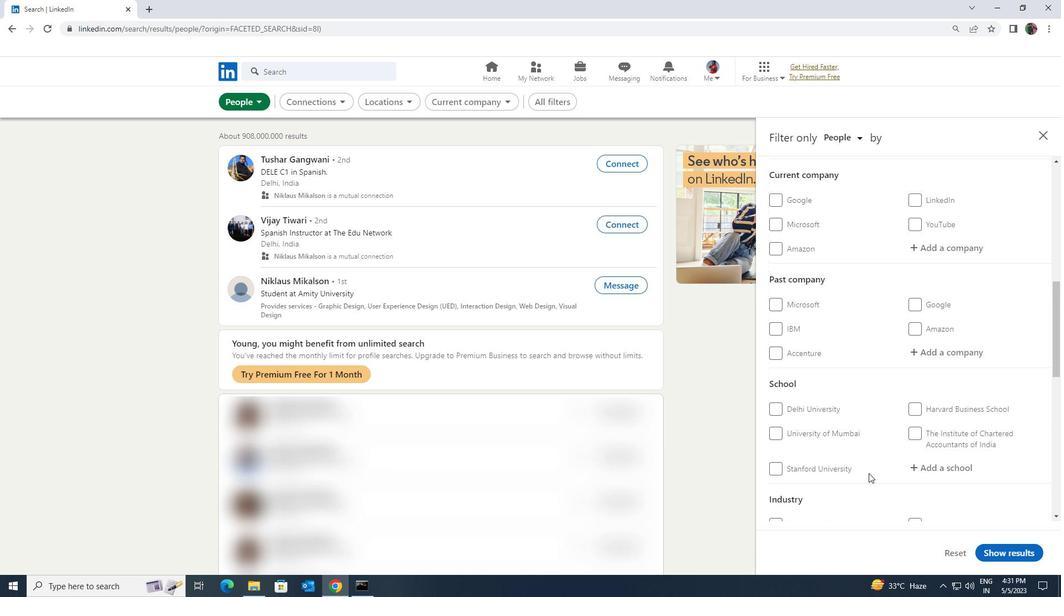 
Action: Mouse moved to (940, 361)
Screenshot: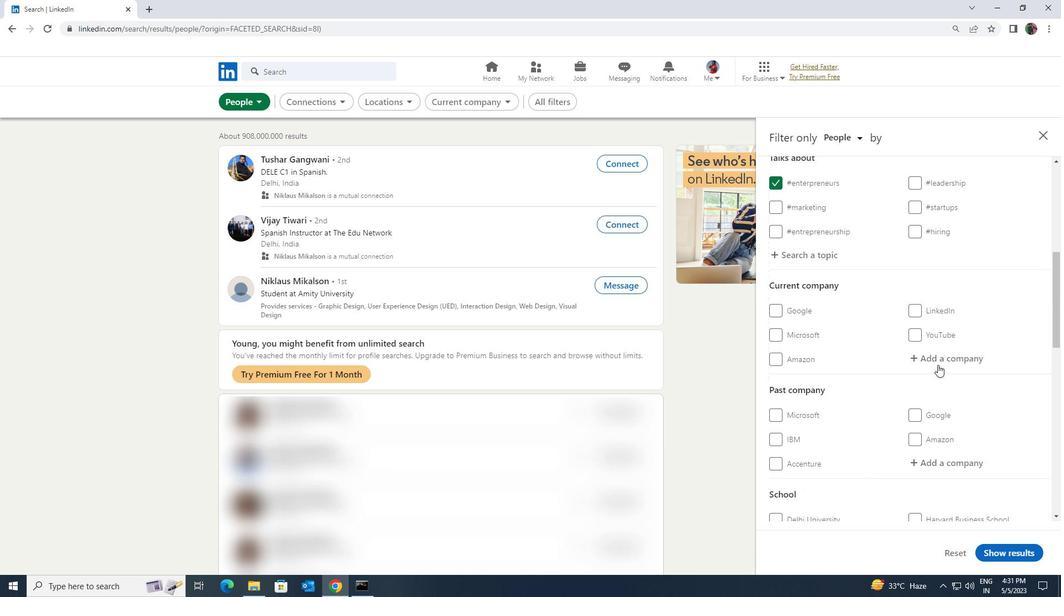 
Action: Mouse pressed left at (940, 361)
Screenshot: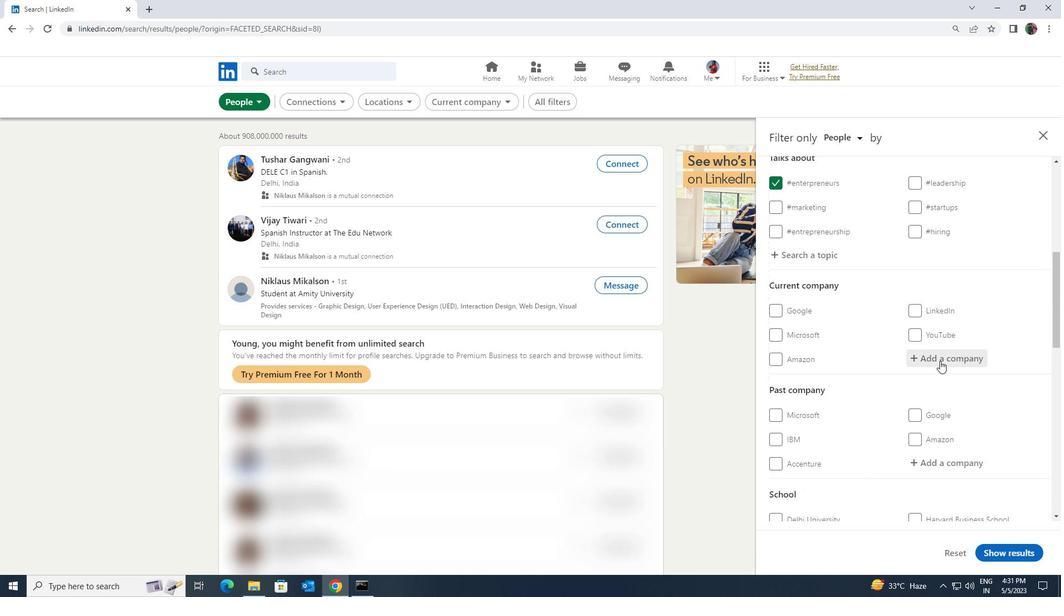 
Action: Key pressed <Key.shift>HUBILO
Screenshot: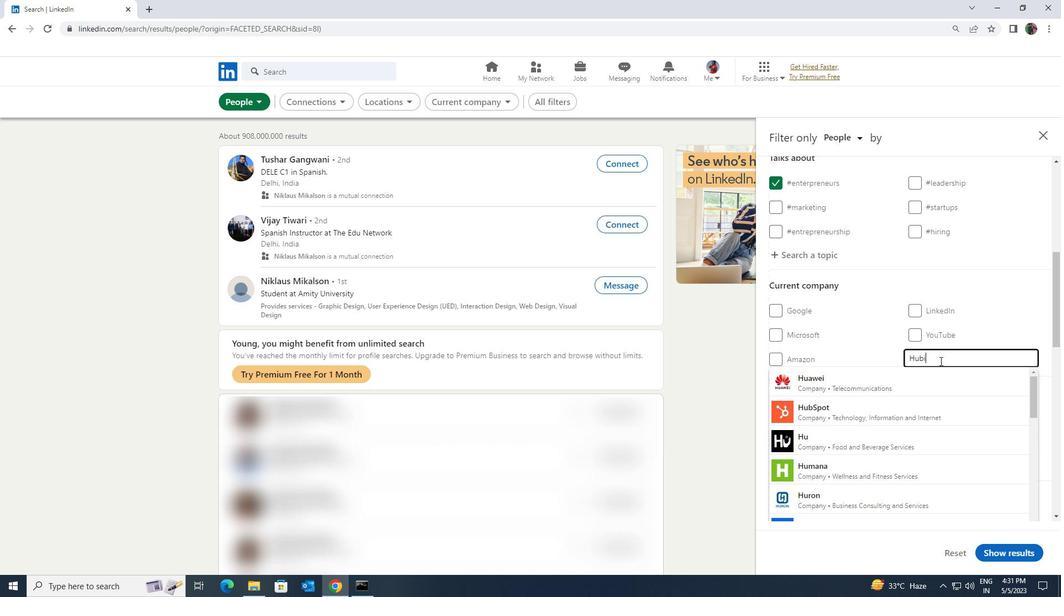 
Action: Mouse moved to (931, 380)
Screenshot: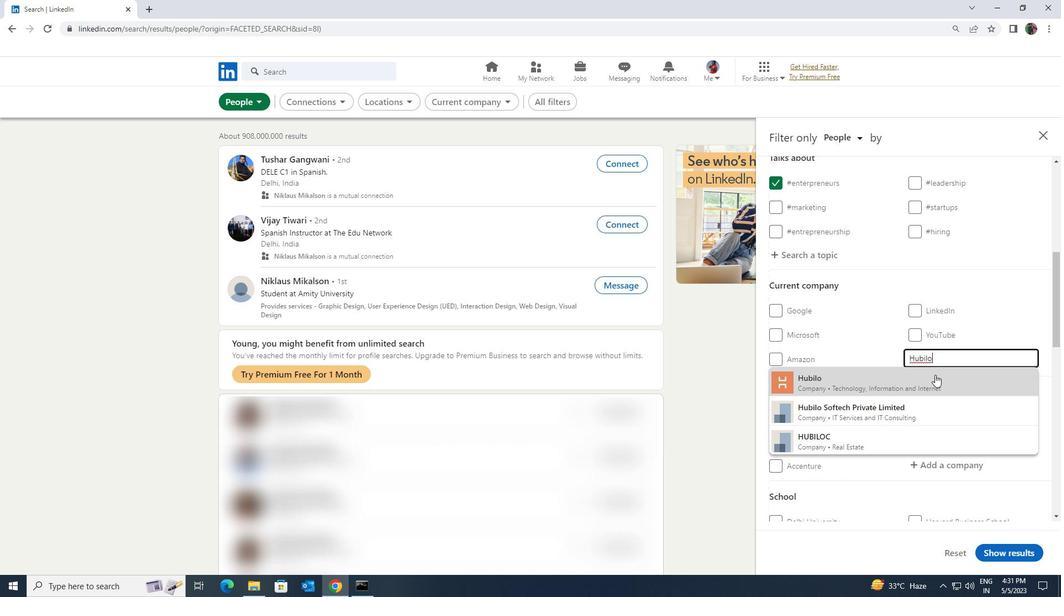 
Action: Mouse pressed left at (931, 380)
Screenshot: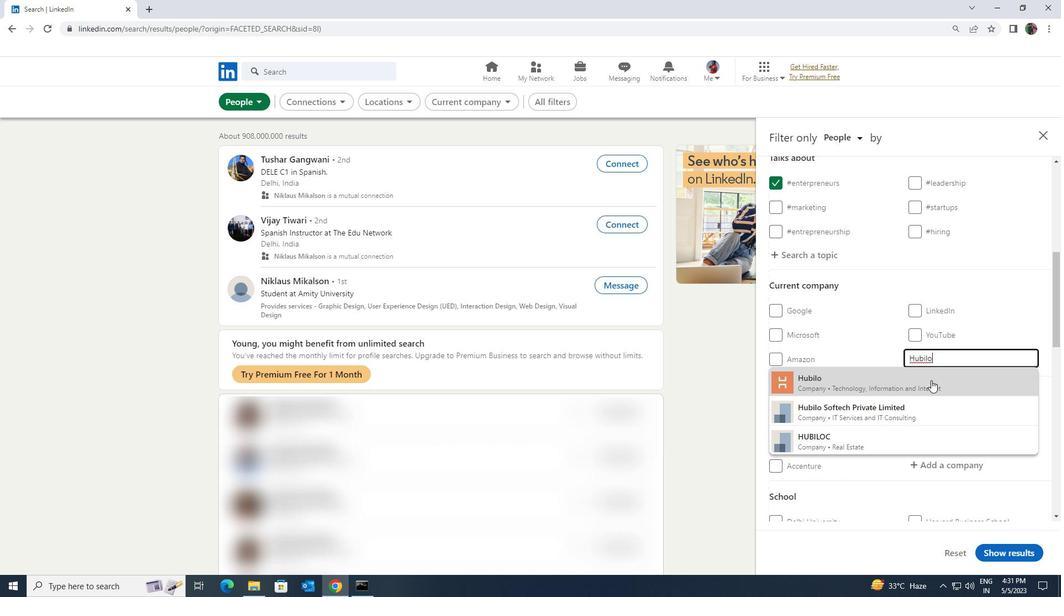 
Action: Mouse scrolled (931, 380) with delta (0, 0)
Screenshot: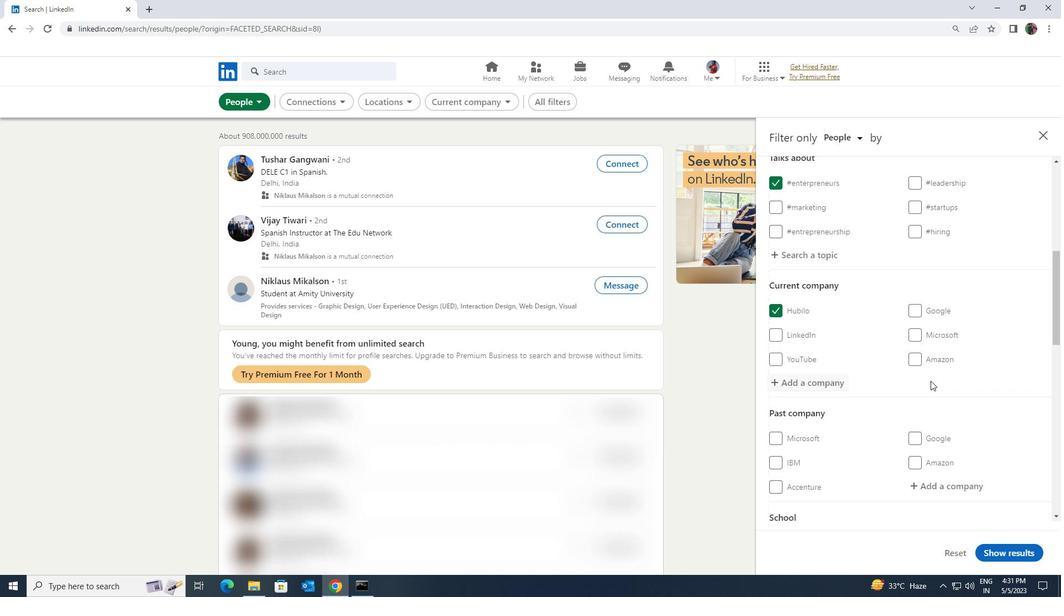 
Action: Mouse scrolled (931, 380) with delta (0, 0)
Screenshot: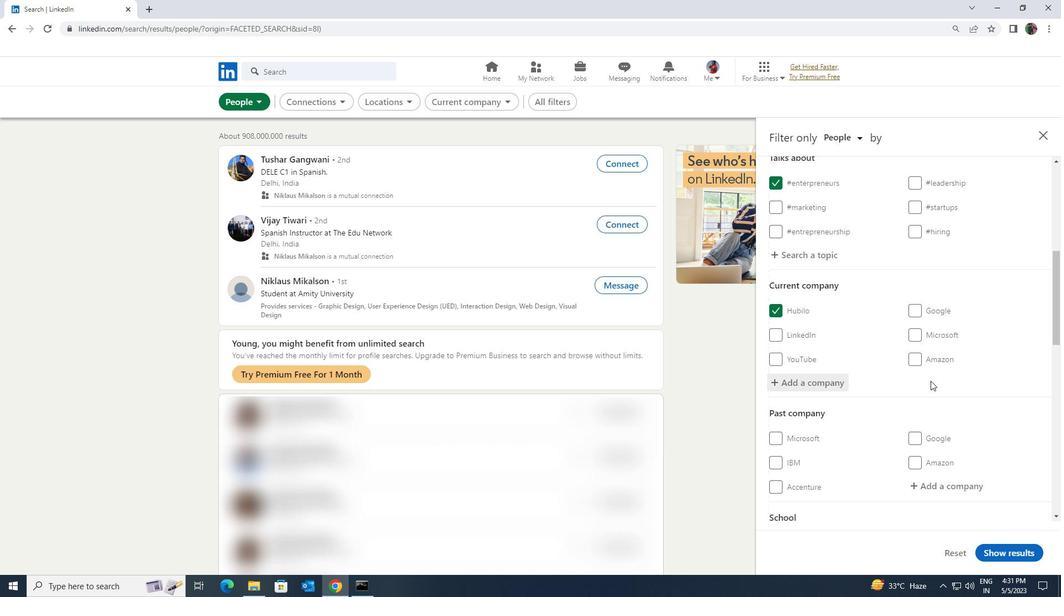 
Action: Mouse scrolled (931, 380) with delta (0, 0)
Screenshot: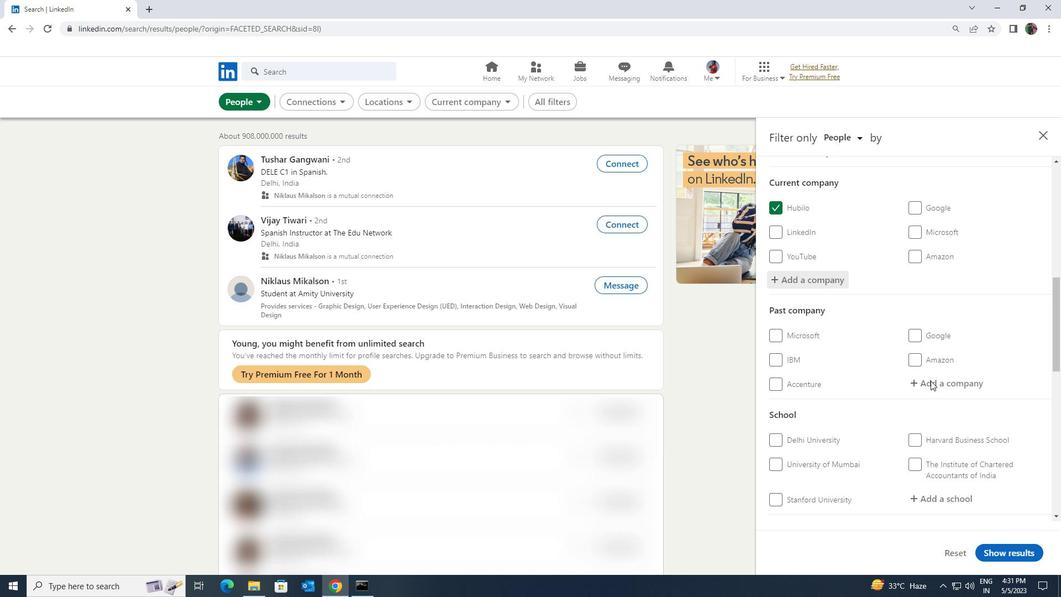 
Action: Mouse moved to (931, 435)
Screenshot: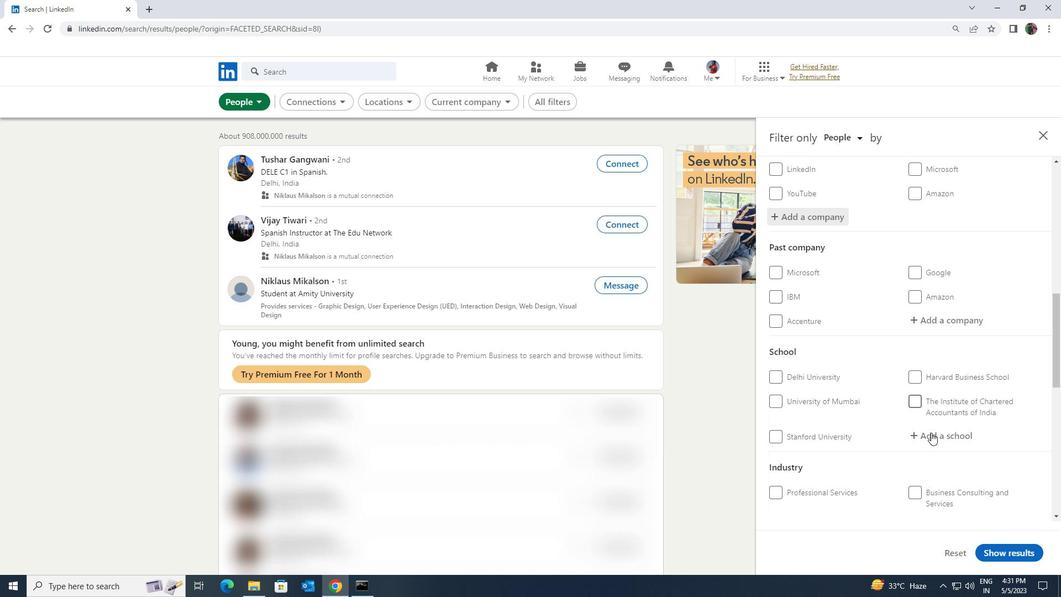 
Action: Mouse pressed left at (931, 435)
Screenshot: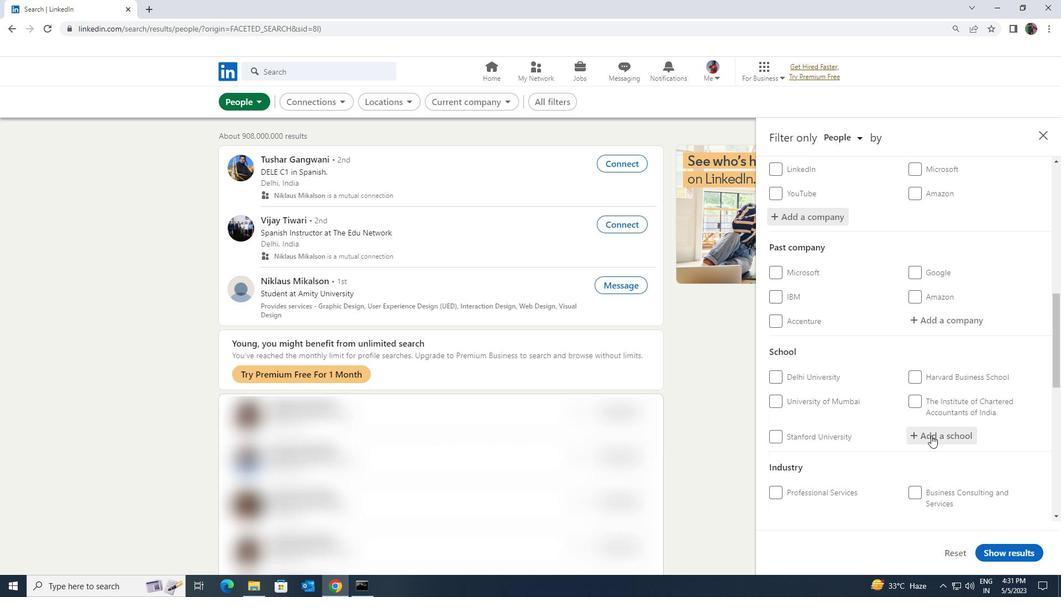 
Action: Key pressed <Key.shift><Key.shift><Key.shift>GOVERNMENT<Key.space>OF<Key.space><Key.shift><Key.shift><Key.shift><Key.shift><Key.shift><Key.shift><Key.shift><Key.shift><Key.shift><Key.shift><Key.shift><Key.shift><Key.shift><Key.shift><Key.shift><Key.shift><Key.shift><Key.shift><Key.shift><Key.shift>MAHARASH
Screenshot: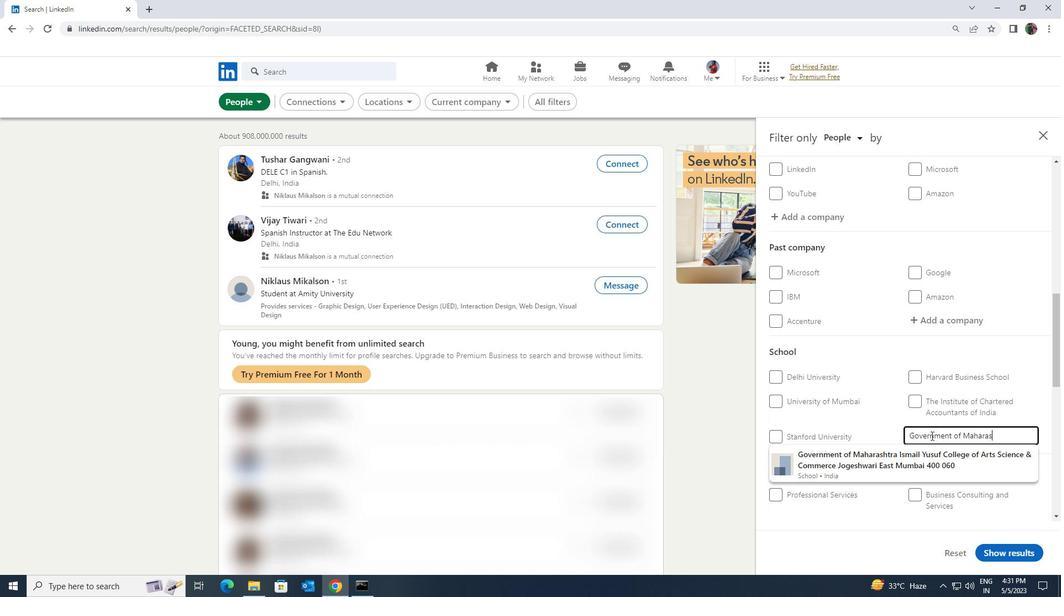 
Action: Mouse moved to (930, 447)
Screenshot: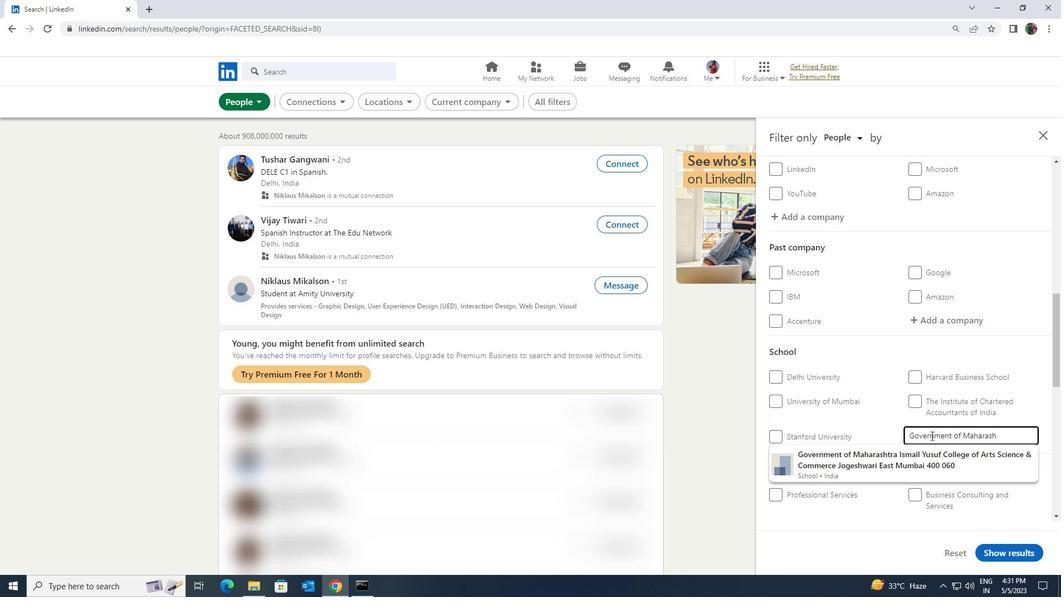 
Action: Mouse pressed left at (930, 447)
Screenshot: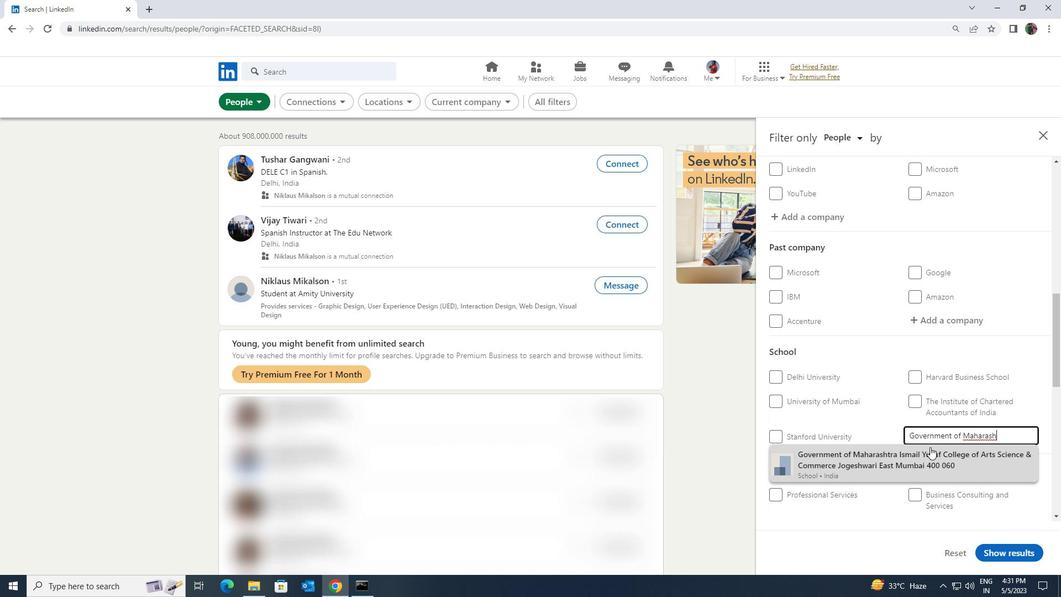 
Action: Mouse moved to (923, 446)
Screenshot: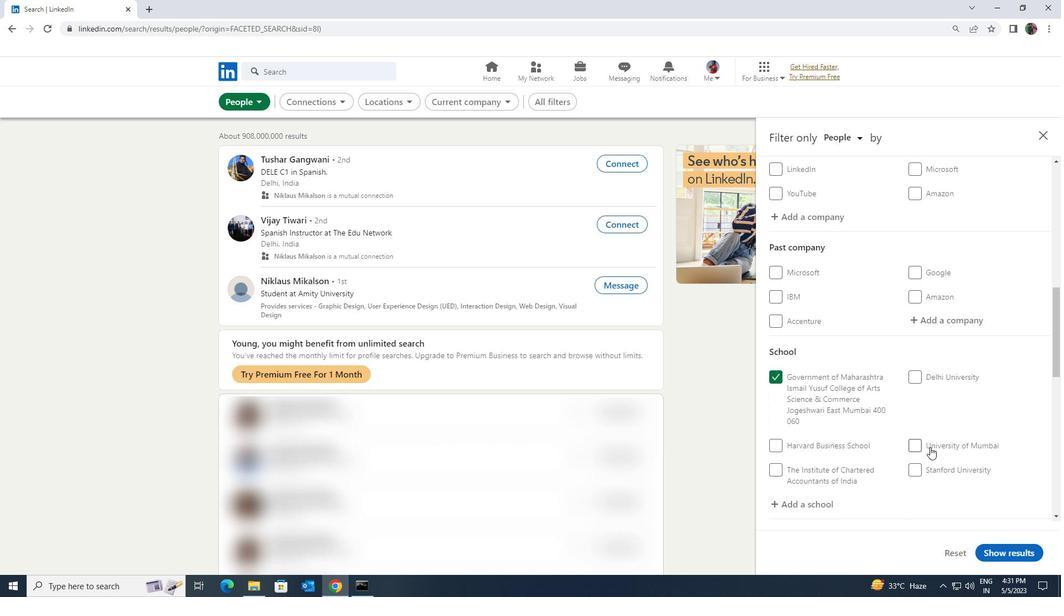 
Action: Mouse scrolled (923, 445) with delta (0, 0)
Screenshot: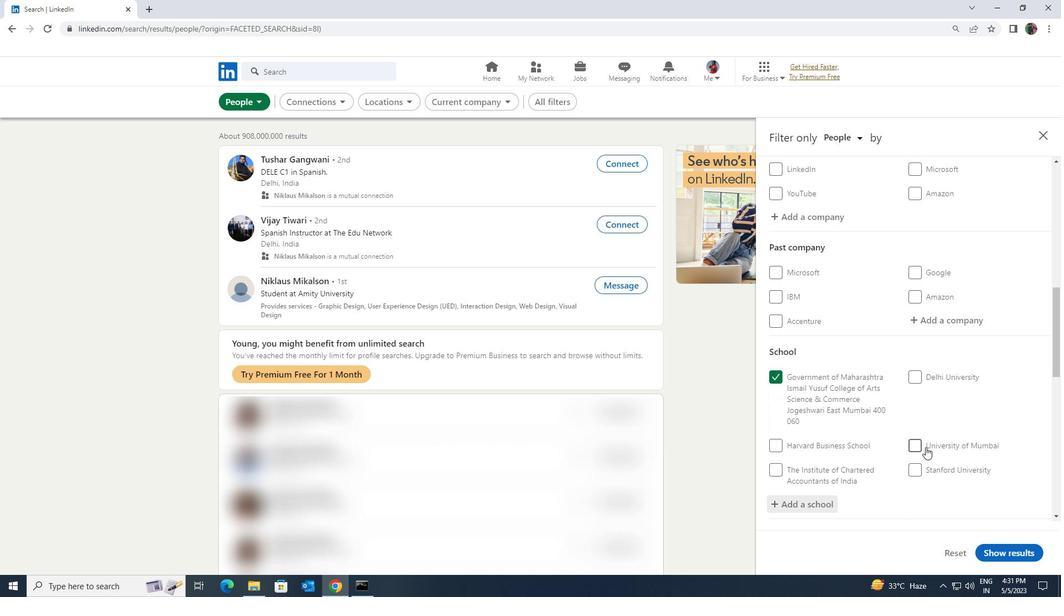 
Action: Mouse scrolled (923, 445) with delta (0, 0)
Screenshot: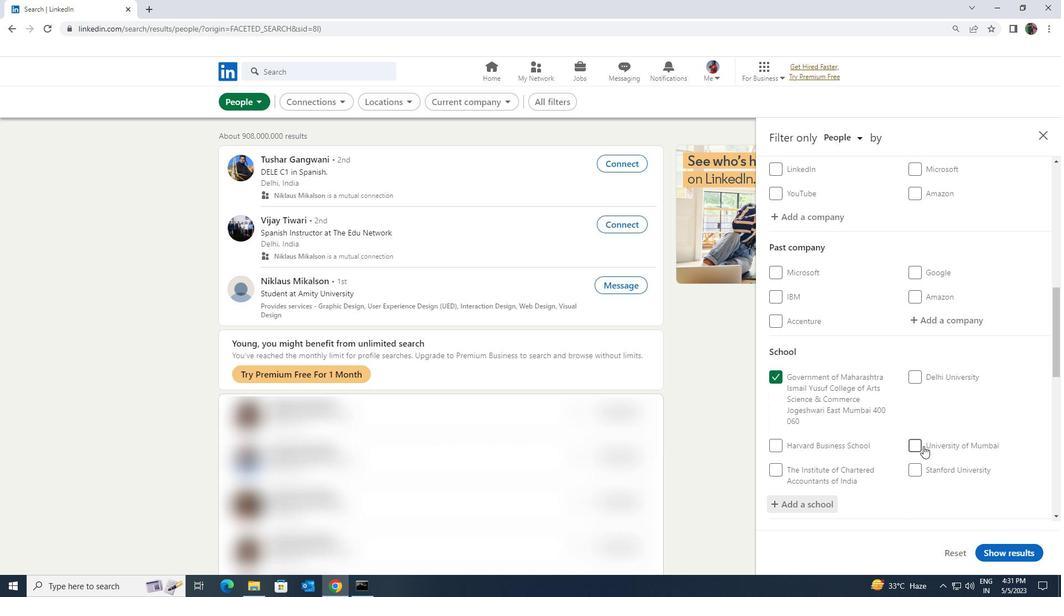 
Action: Mouse scrolled (923, 445) with delta (0, 0)
Screenshot: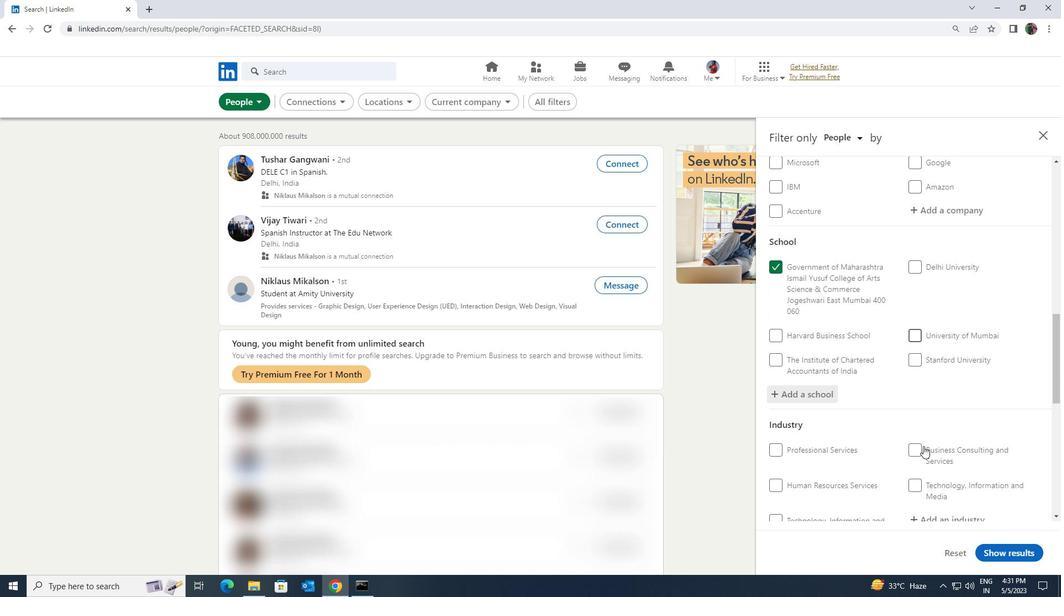 
Action: Mouse scrolled (923, 445) with delta (0, 0)
Screenshot: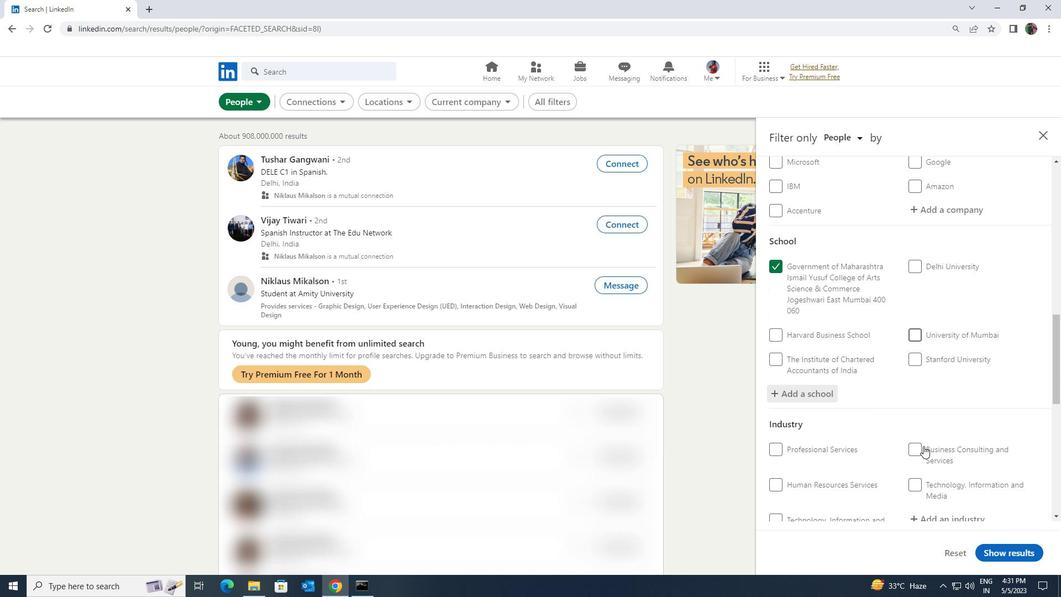 
Action: Mouse moved to (934, 413)
Screenshot: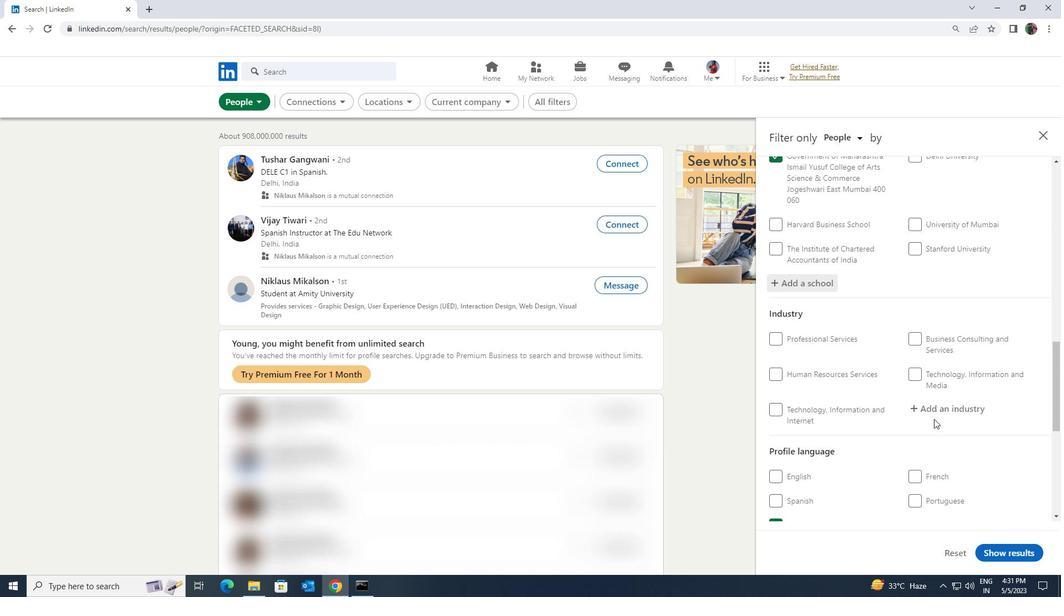 
Action: Mouse pressed left at (934, 413)
Screenshot: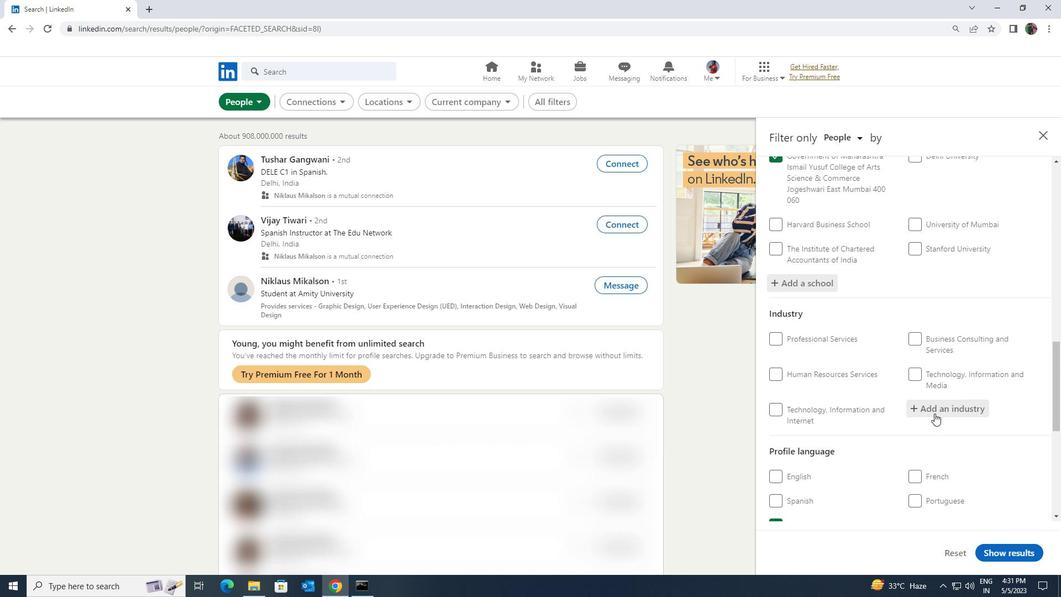 
Action: Key pressed <Key.shift><Key.shift><Key.shift><Key.shift><Key.shift><Key.shift><Key.shift><Key.shift><Key.shift>MACHINERY<Key.space><Key.shift>MANU
Screenshot: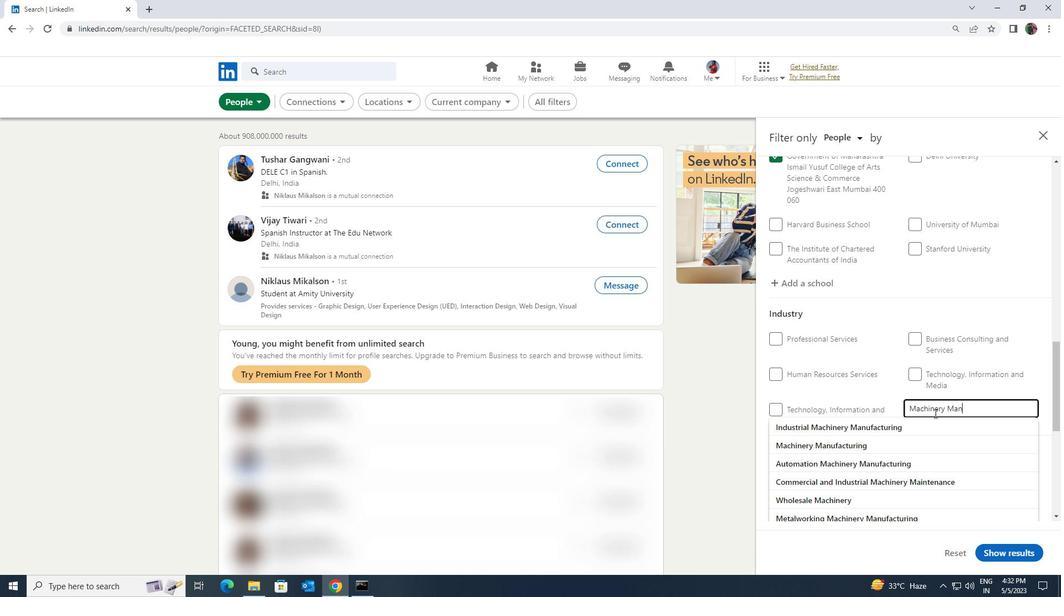 
Action: Mouse moved to (912, 436)
Screenshot: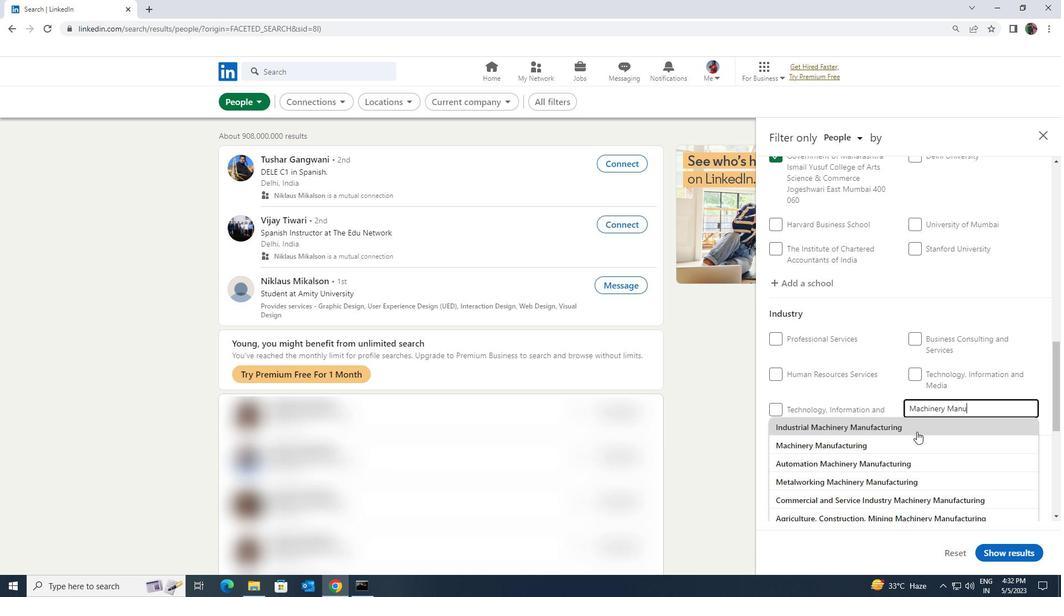 
Action: Mouse pressed left at (912, 436)
Screenshot: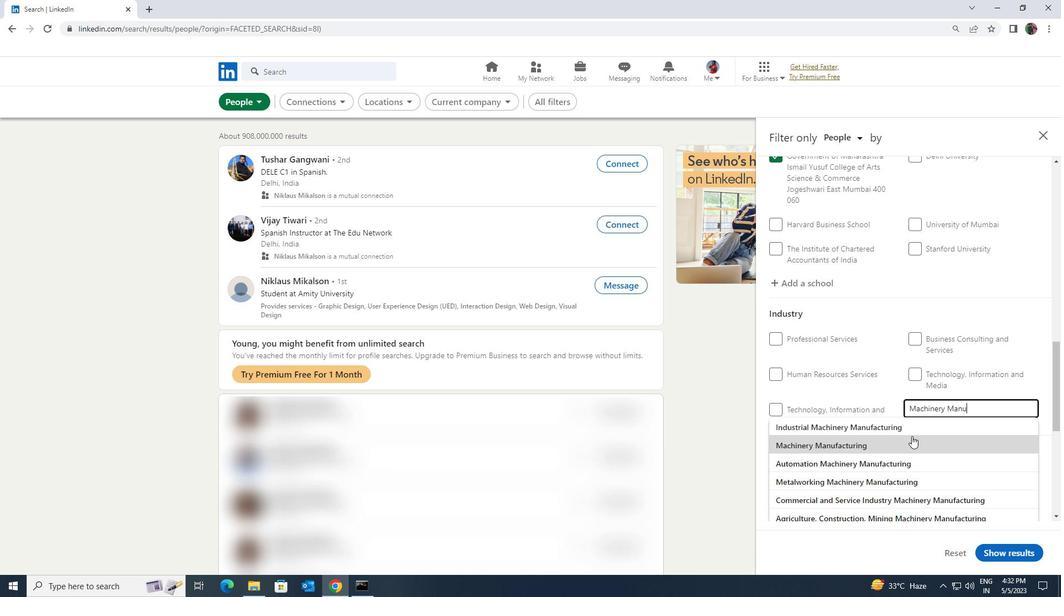 
Action: Mouse scrolled (912, 435) with delta (0, 0)
Screenshot: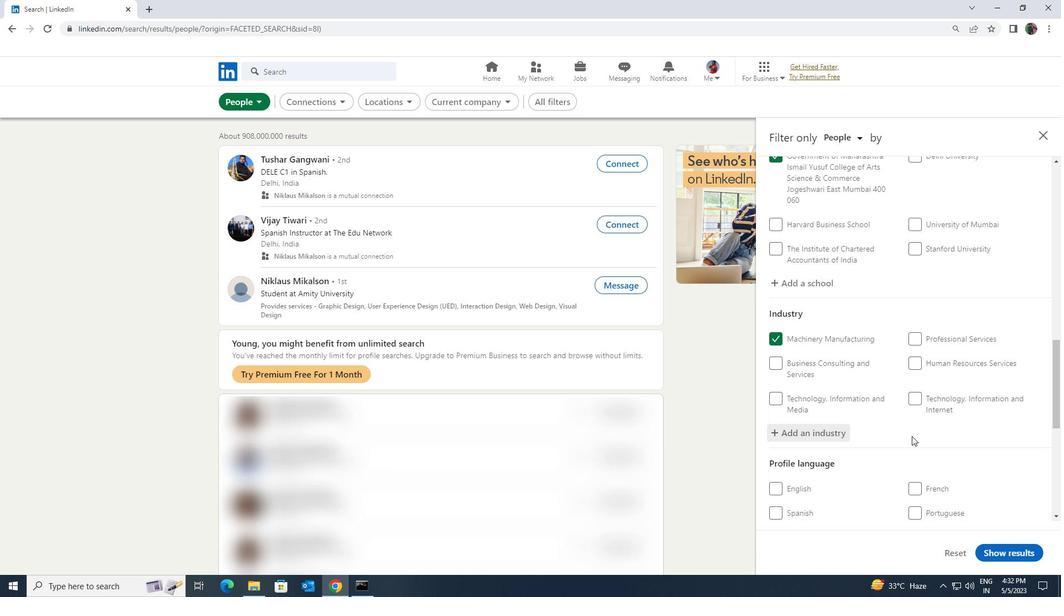 
Action: Mouse scrolled (912, 435) with delta (0, 0)
Screenshot: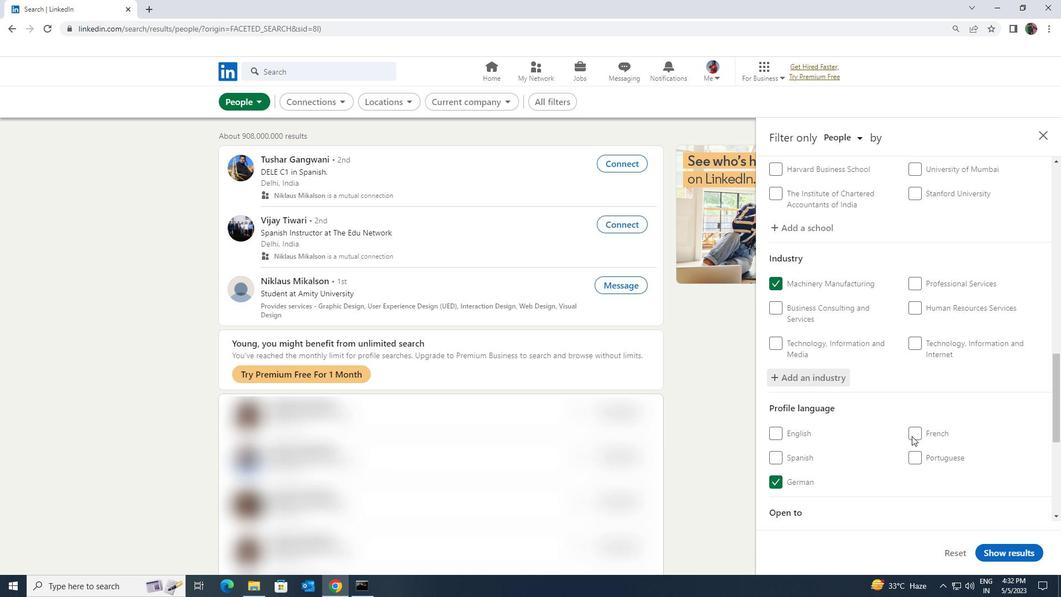 
Action: Mouse scrolled (912, 435) with delta (0, 0)
Screenshot: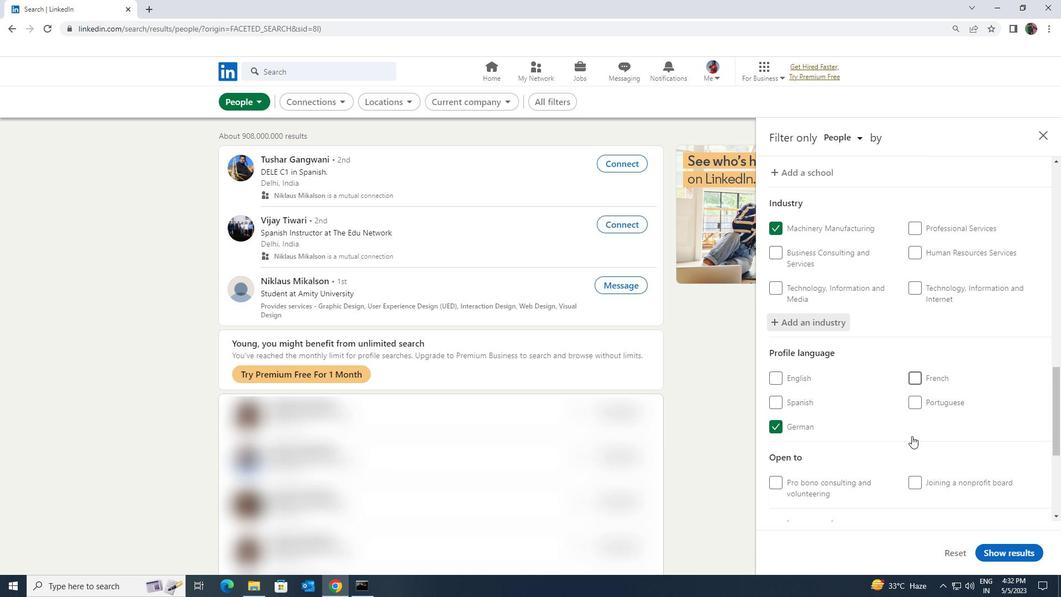 
Action: Mouse scrolled (912, 435) with delta (0, 0)
Screenshot: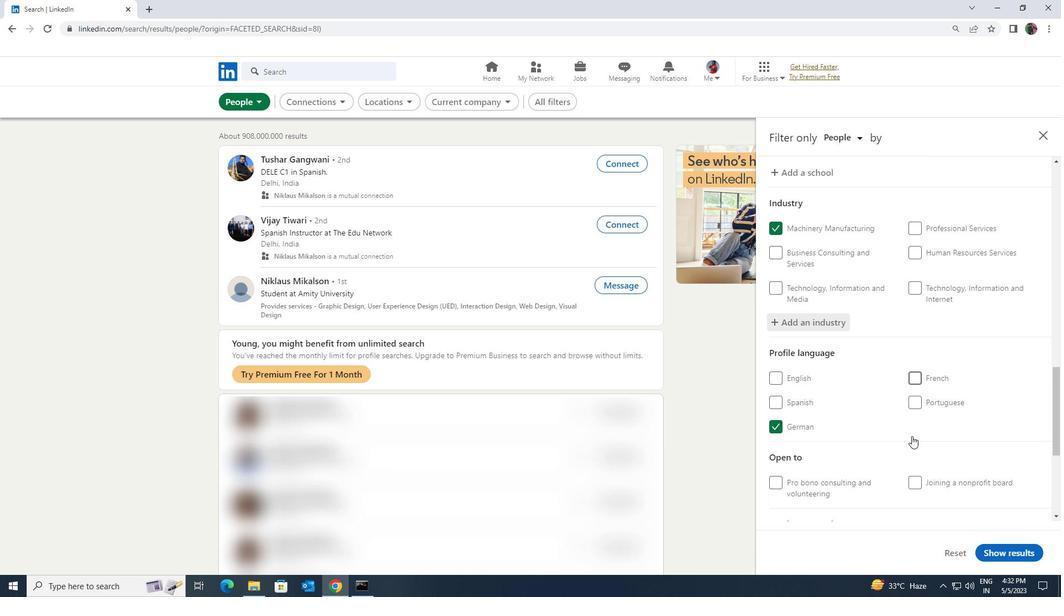 
Action: Mouse scrolled (912, 435) with delta (0, 0)
Screenshot: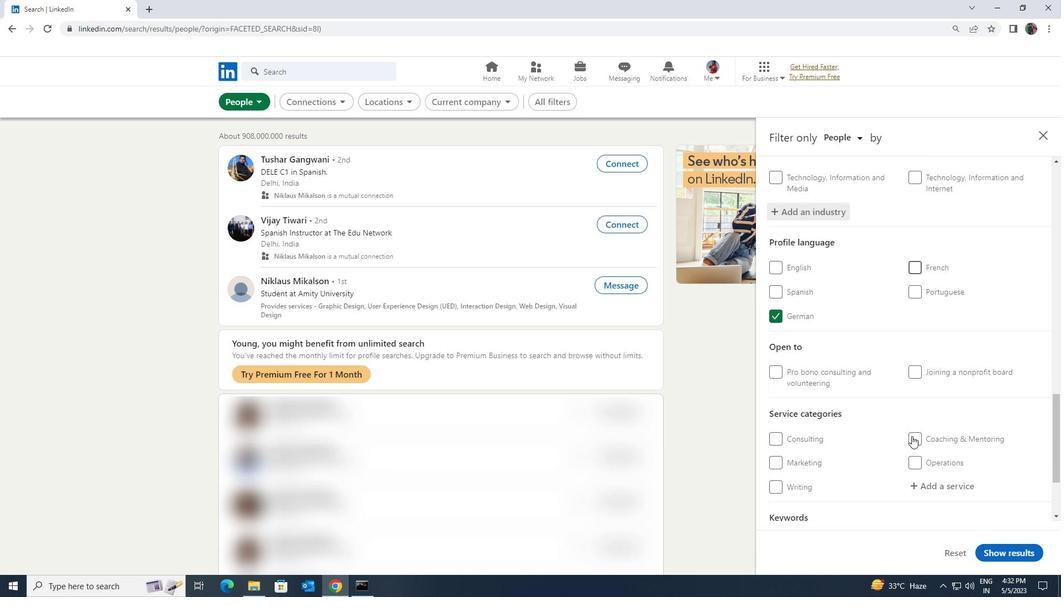 
Action: Mouse moved to (916, 425)
Screenshot: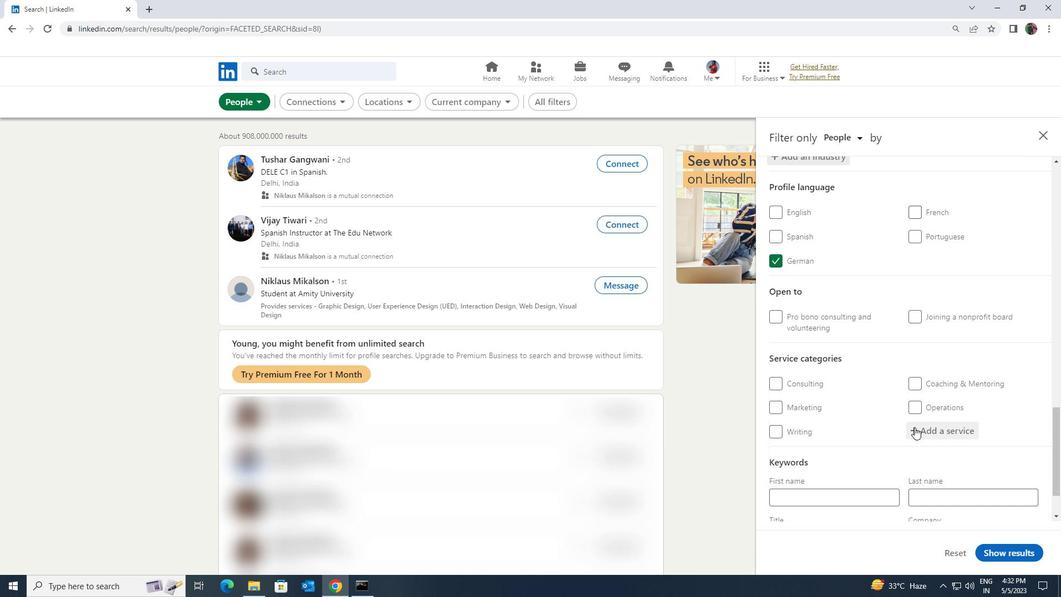 
Action: Mouse pressed left at (916, 425)
Screenshot: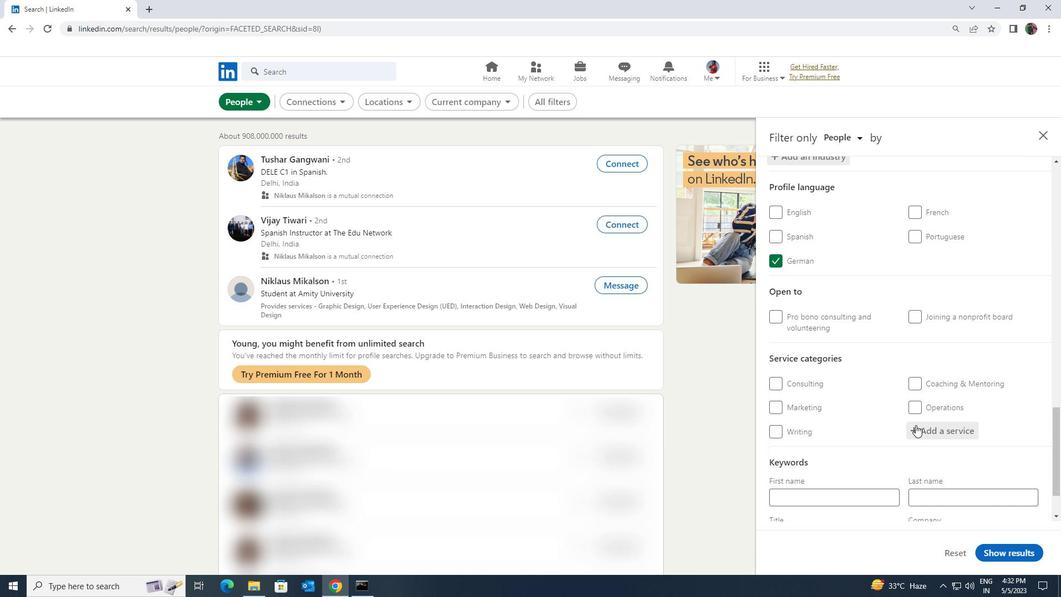 
Action: Key pressed <Key.shift><Key.shift>WEB<Key.space><Key.shift>DESI
Screenshot: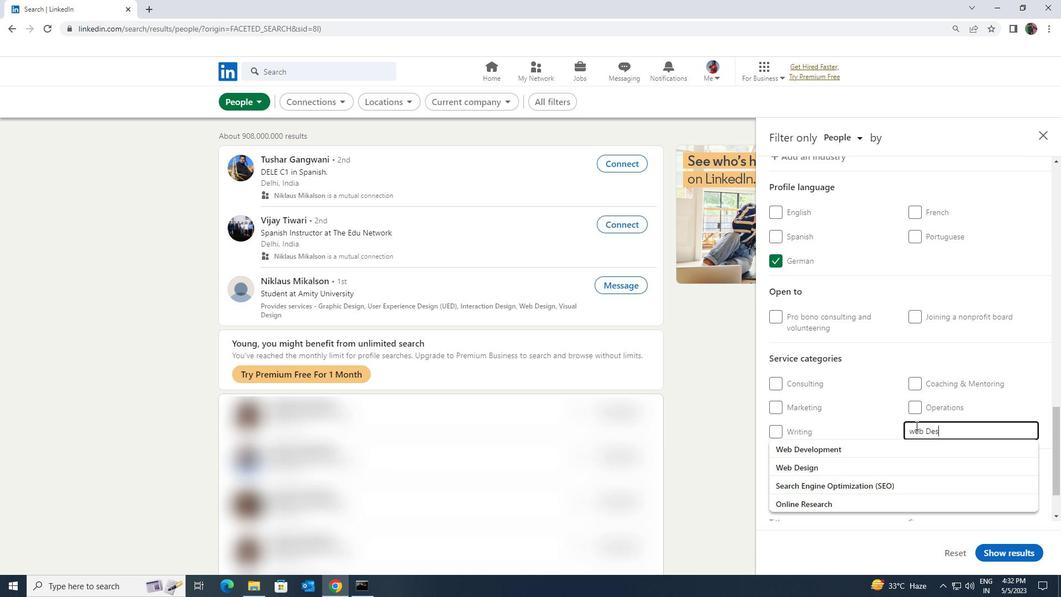 
Action: Mouse moved to (890, 441)
Screenshot: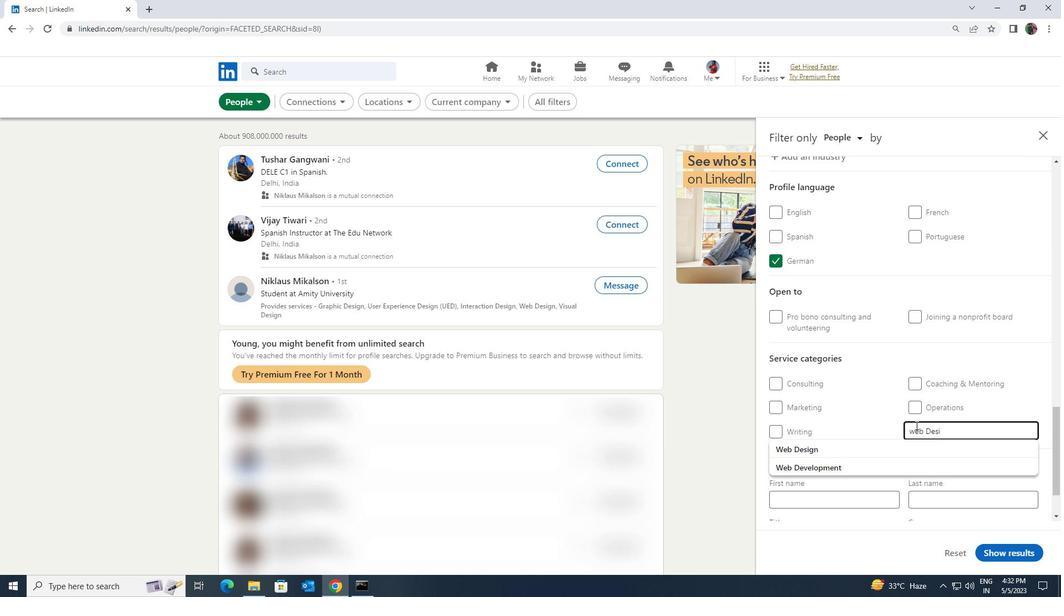 
Action: Mouse pressed left at (890, 441)
Screenshot: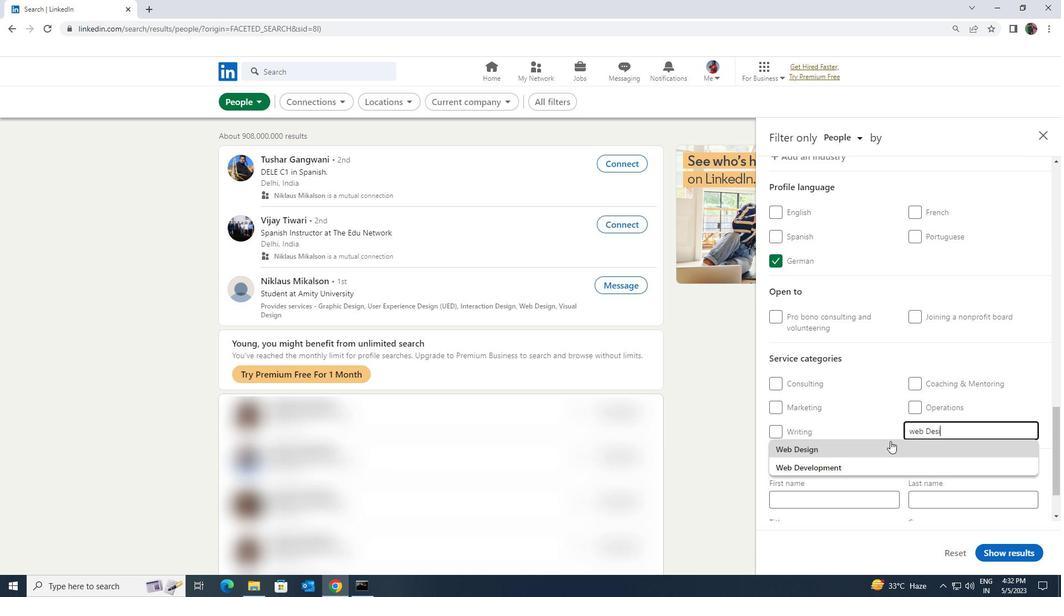 
Action: Mouse scrolled (890, 440) with delta (0, 0)
Screenshot: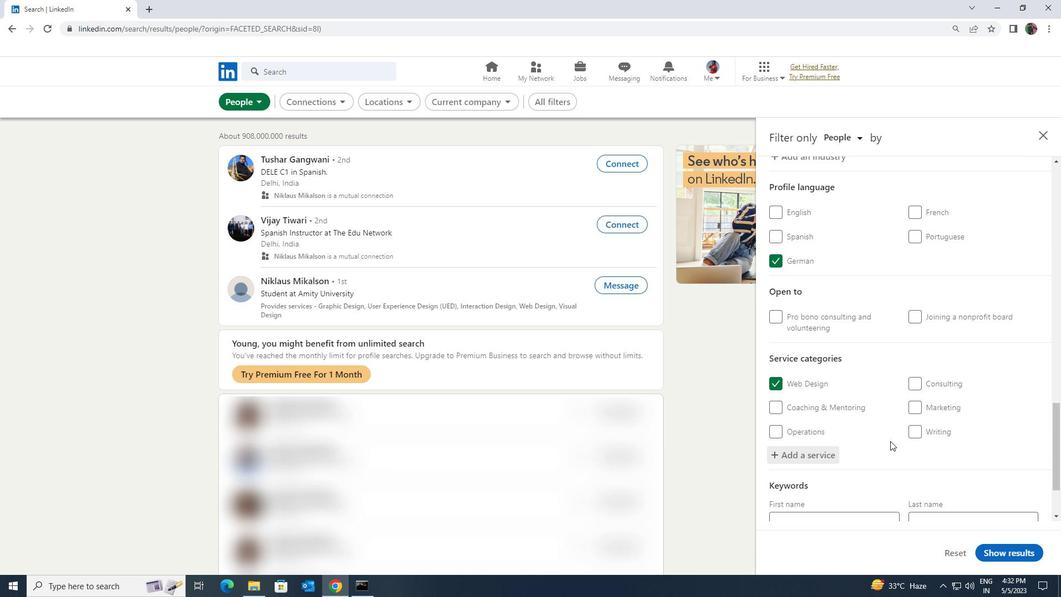 
Action: Mouse scrolled (890, 440) with delta (0, 0)
Screenshot: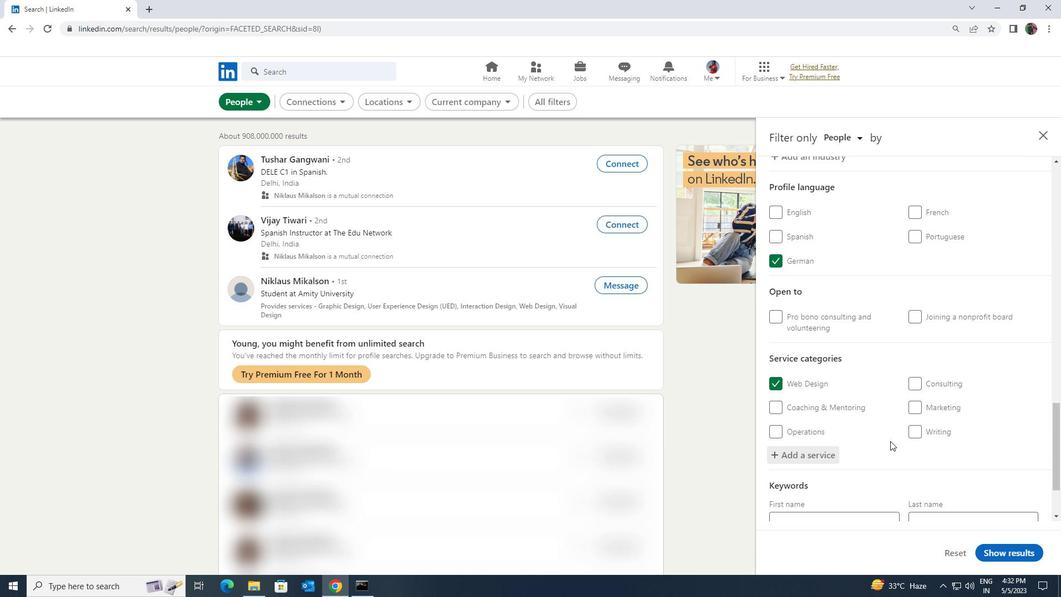 
Action: Mouse scrolled (890, 440) with delta (0, 0)
Screenshot: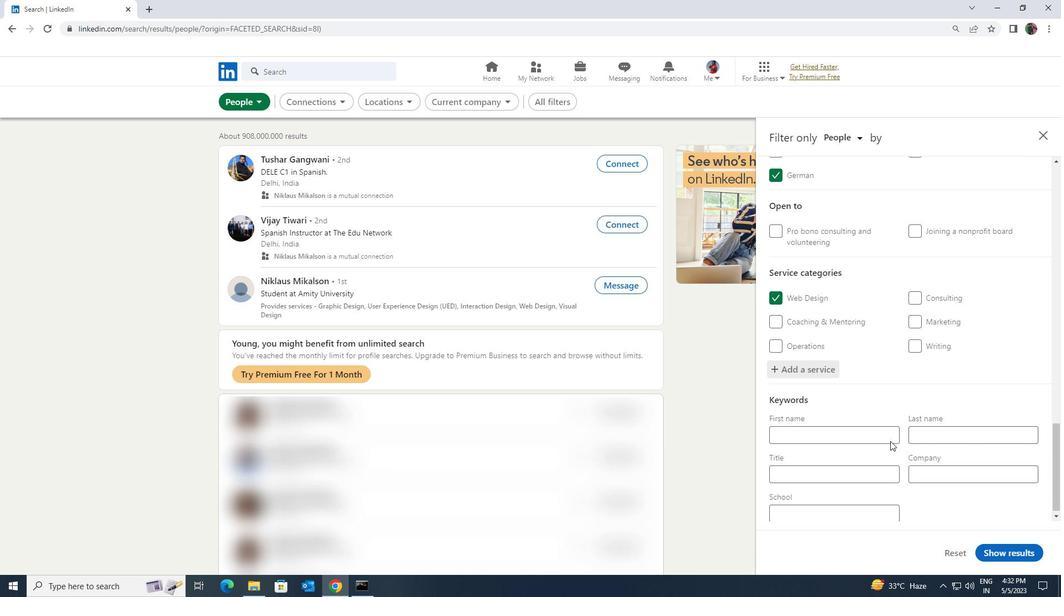
Action: Mouse moved to (884, 467)
Screenshot: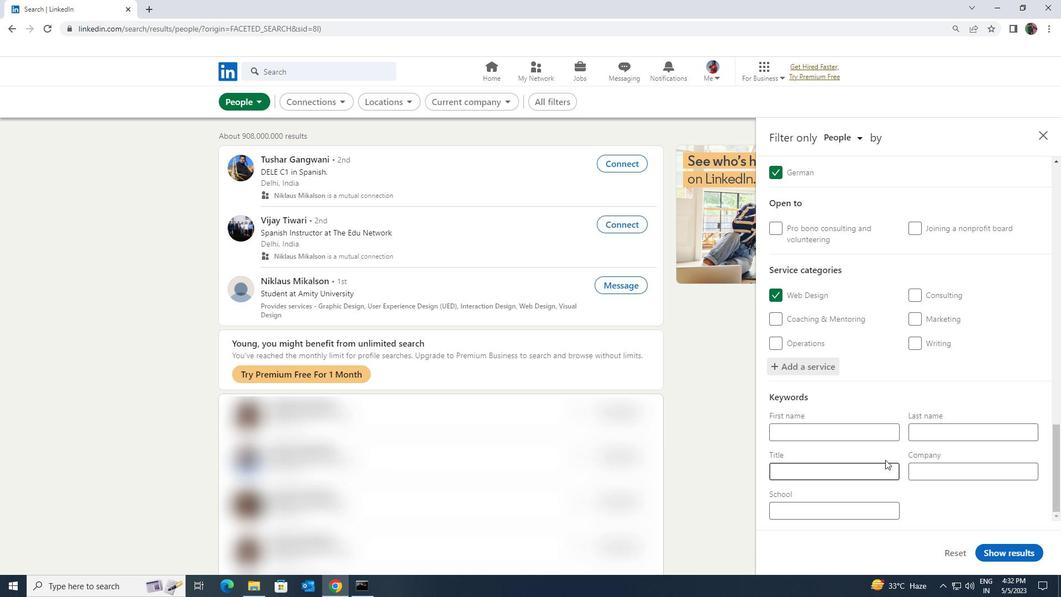 
Action: Mouse pressed left at (884, 467)
Screenshot: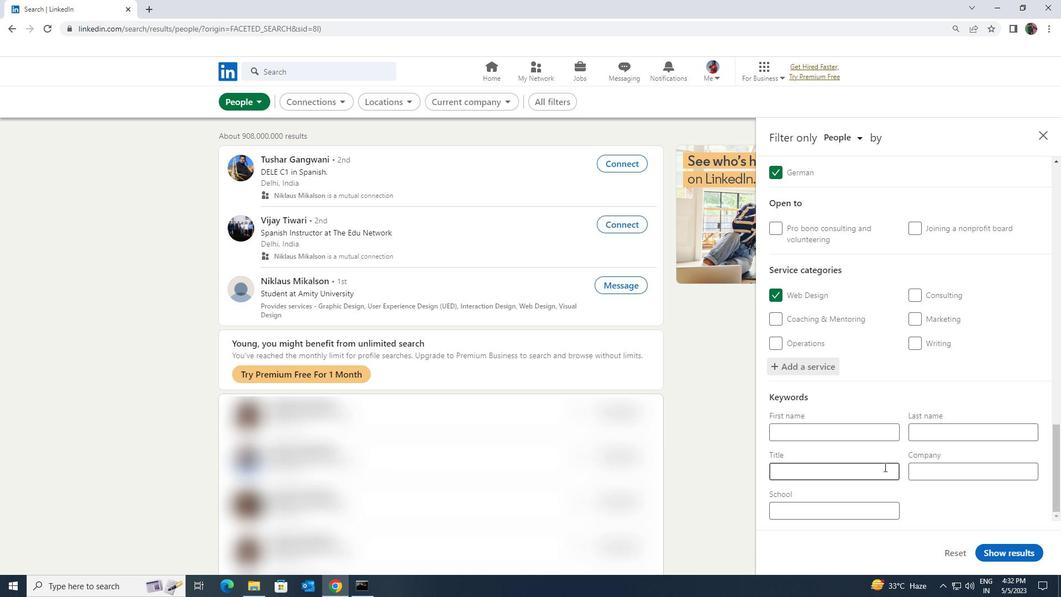 
Action: Mouse moved to (884, 467)
Screenshot: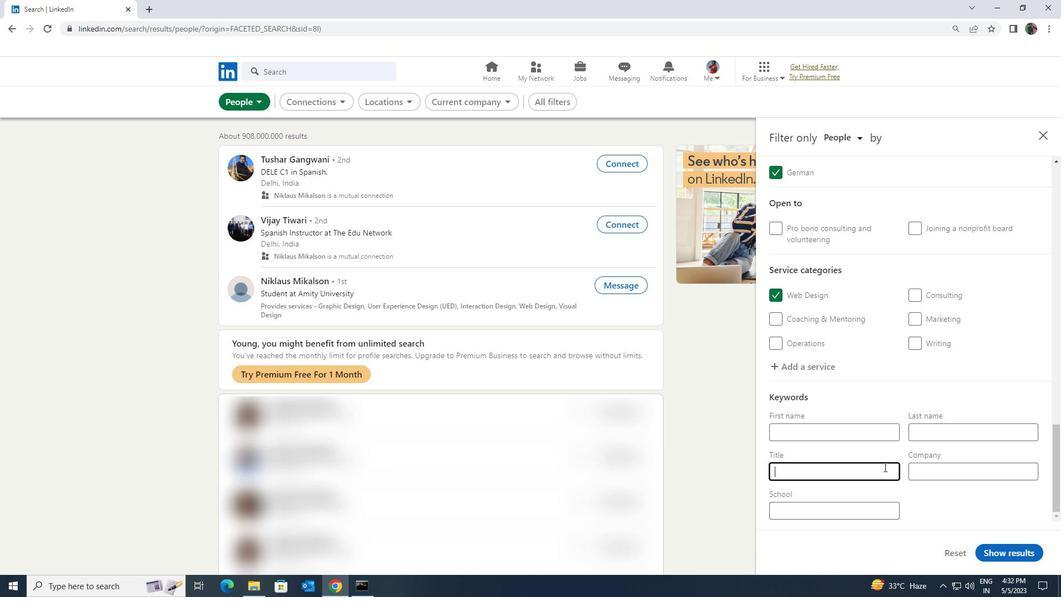 
Action: Key pressed <Key.shift><Key.shift><Key.shift><Key.shift><Key.shift><Key.shift><Key.shift><Key.shift><Key.shift><Key.shift><Key.shift><Key.shift><Key.shift><Key.shift><Key.shift><Key.shift><Key.shift><Key.shift><Key.shift><Key.shift><Key.shift><Key.shift><Key.shift><Key.shift><Key.shift><Key.shift><Key.shift><Key.shift><Key.shift><Key.shift><Key.shift><Key.shift><Key.shift><Key.shift><Key.shift><Key.shift><Key.shift><Key.shift><Key.shift><Key.shift><Key.shift><Key.shift><Key.shift><Key.shift><Key.shift><Key.shift><Key.shift><Key.shift><Key.shift><Key.shift><Key.shift><Key.shift><Key.shift><Key.shift><Key.shift><Key.shift><Key.shift><Key.shift><Key.shift><Key.shift><Key.shift><Key.shift><Key.shift><Key.shift><Key.shift><Key.shift><Key.shift><Key.shift><Key.shift>FAST<Key.space><Key.shift>FOOD<Key.space><Key.shift>WORKER
Screenshot: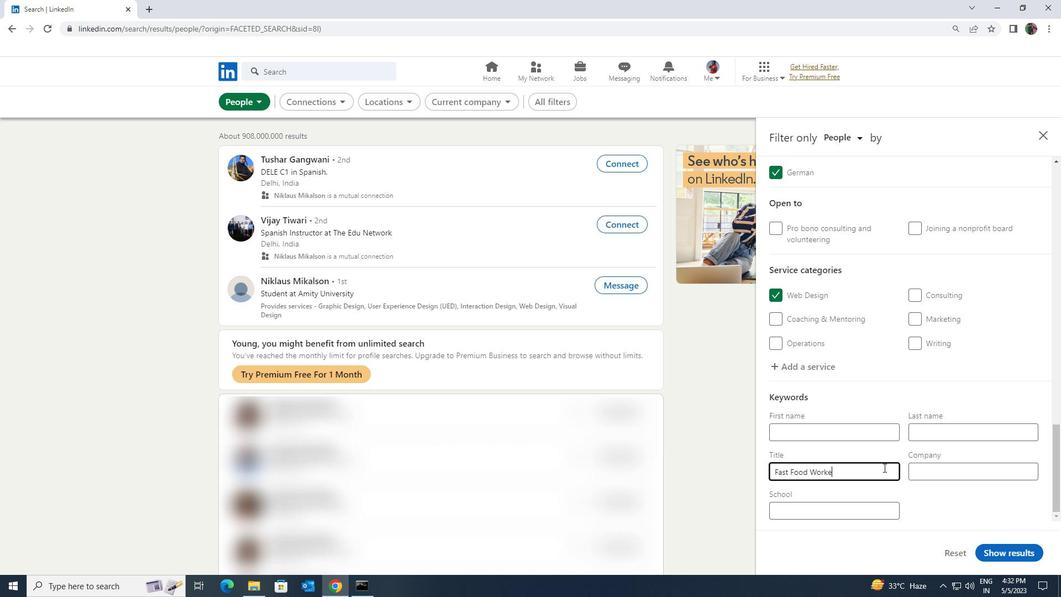 
Action: Mouse moved to (989, 546)
Screenshot: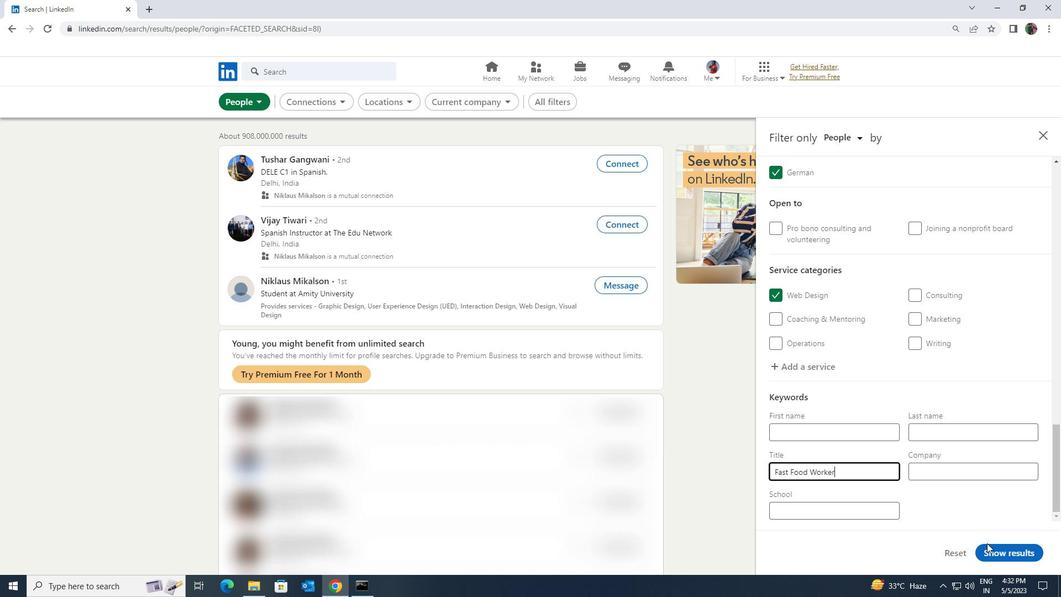 
Action: Mouse pressed left at (989, 546)
Screenshot: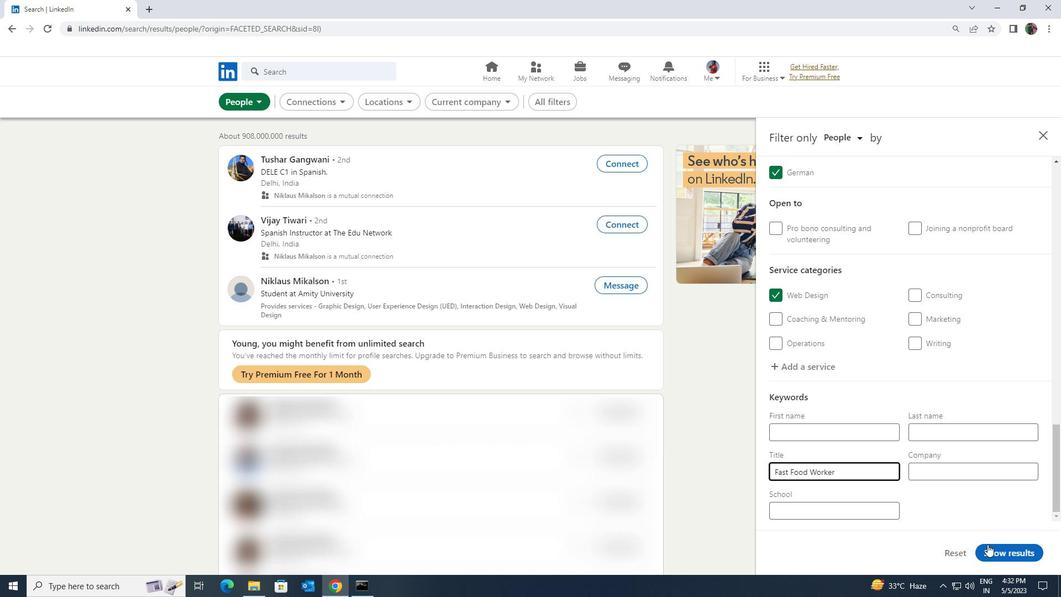 
